 Task: Open a blank worksheet and write heading  Budget Tracker. Add Descriptions in a column and its values below  'Salary, Rent, Dining Out, Internet Bill, Groceries, Utilities Bill, Gas & Savings. 'Add Categories in next column and its values below  Income, Housing, Food, Utilities, Food, Utilities, Transportation & Savings. Add amount in next column and its values below  $2,500, $800, $100, $50, $200, $100, $100, $50 & $500. Add Dates in next column and its values below  2023-05-01, 2023-05-05, 2023-05-10, 2023-05-15, 2023-05-19, 2023-05-22, 2023-05-25 & 2023-05-30. Add Income/ Expense in next column and its values below  Income, Expense, Expense, Expense, Expense, Expense, Expense & IncomeSave page Alpha Sales log 
Action: Mouse pressed left at (35, 28)
Screenshot: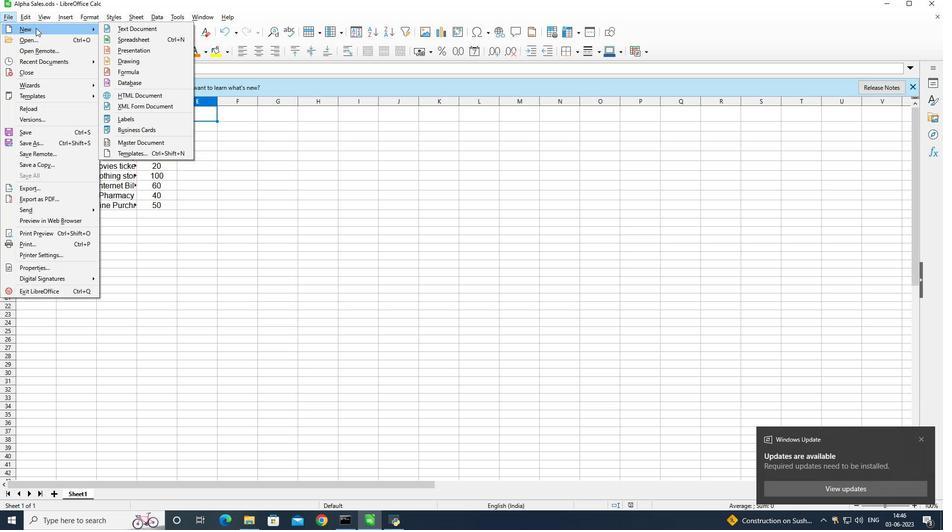 
Action: Mouse moved to (137, 42)
Screenshot: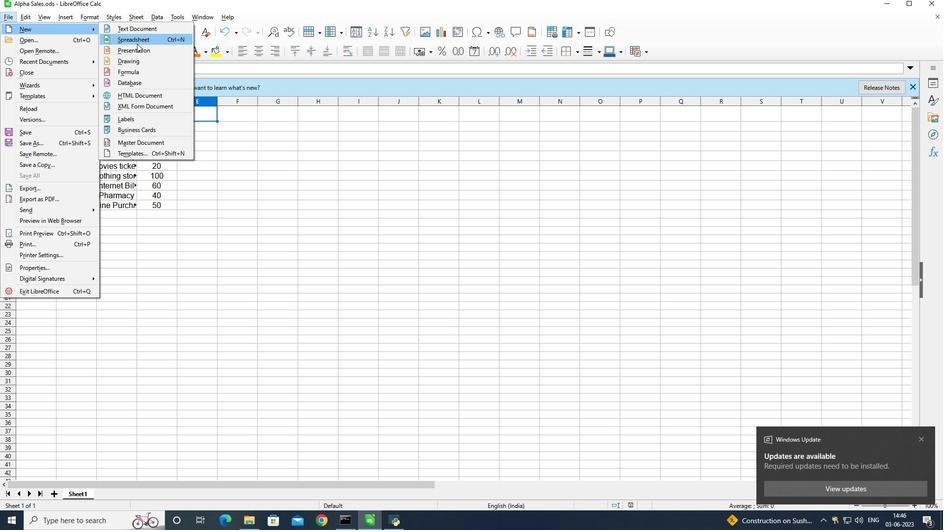 
Action: Mouse pressed left at (137, 42)
Screenshot: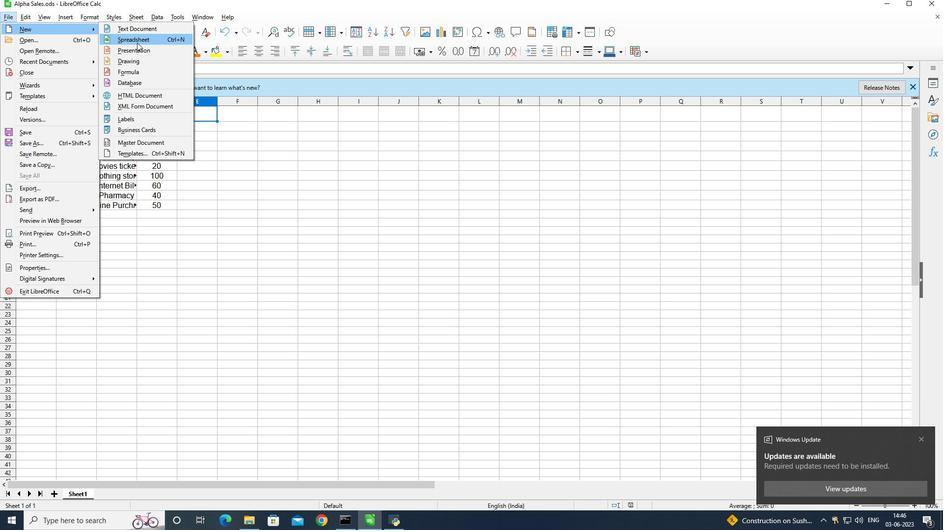 
Action: Mouse moved to (83, 99)
Screenshot: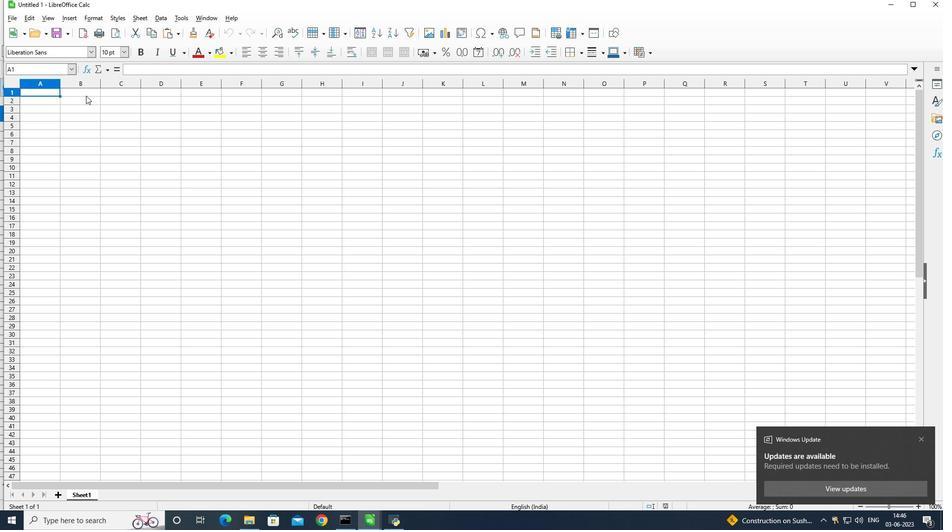 
Action: Mouse pressed left at (83, 99)
Screenshot: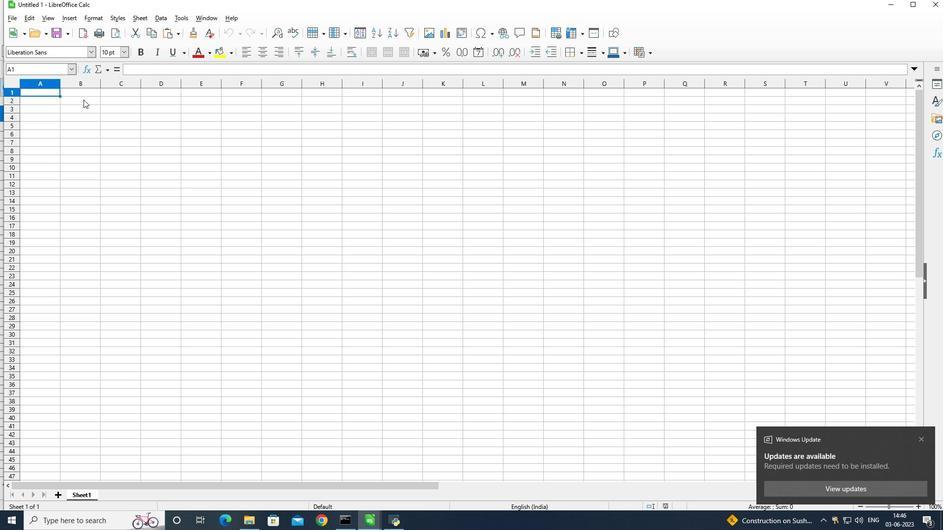 
Action: Mouse moved to (87, 98)
Screenshot: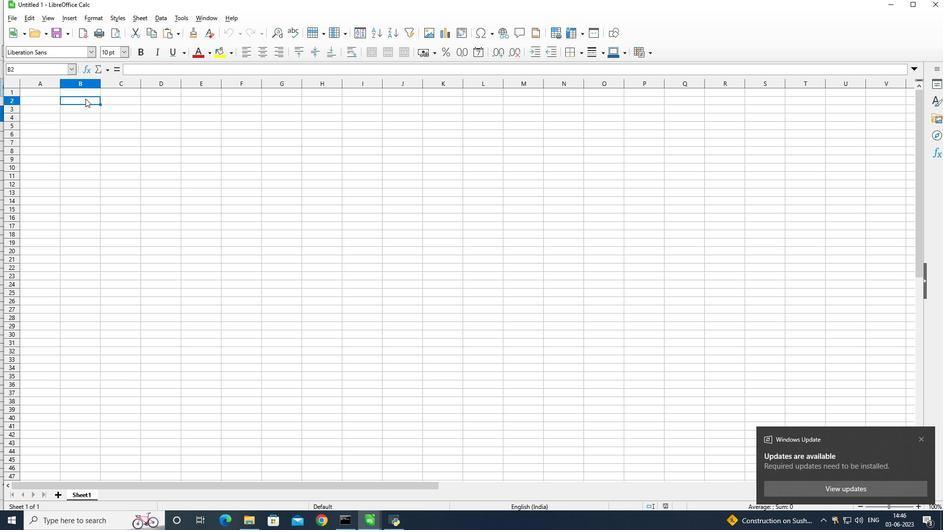 
Action: Mouse pressed left at (87, 98)
Screenshot: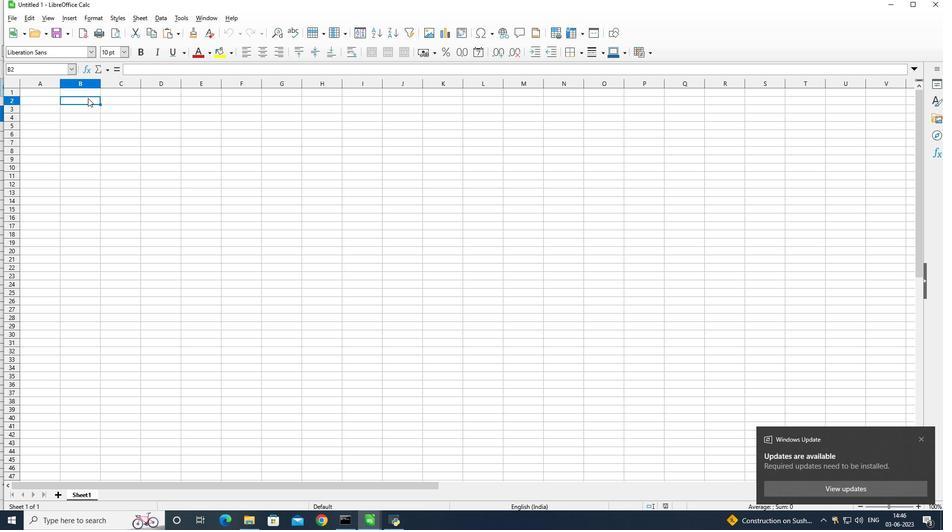 
Action: Mouse moved to (95, 99)
Screenshot: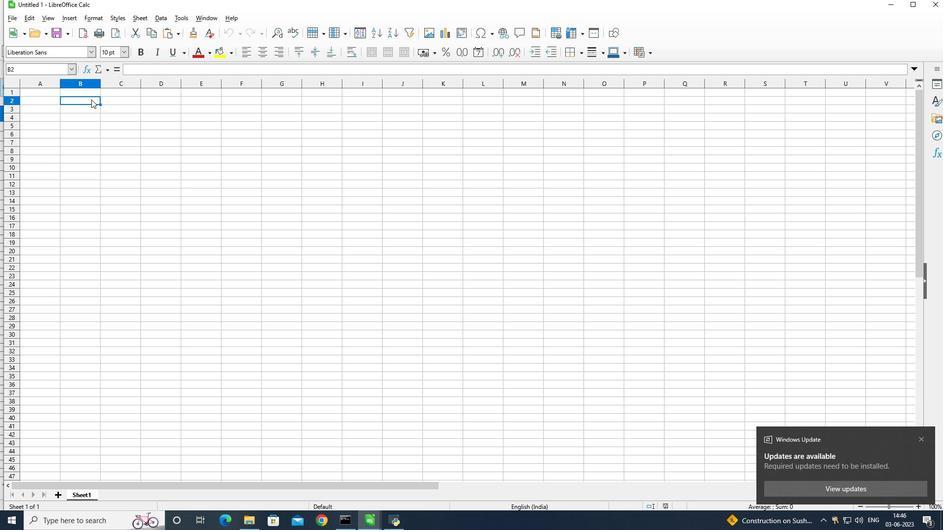 
Action: Key pressed <Key.shift>Budget
Screenshot: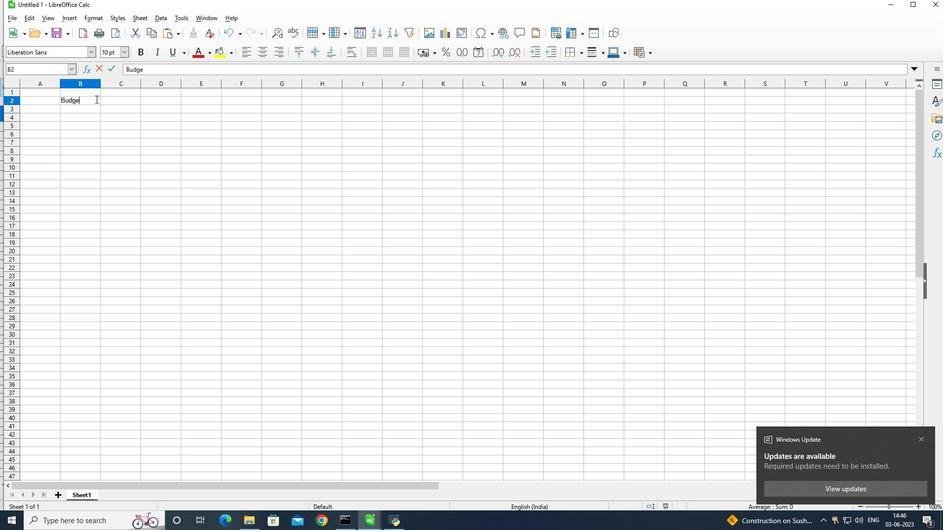 
Action: Mouse moved to (95, 99)
Screenshot: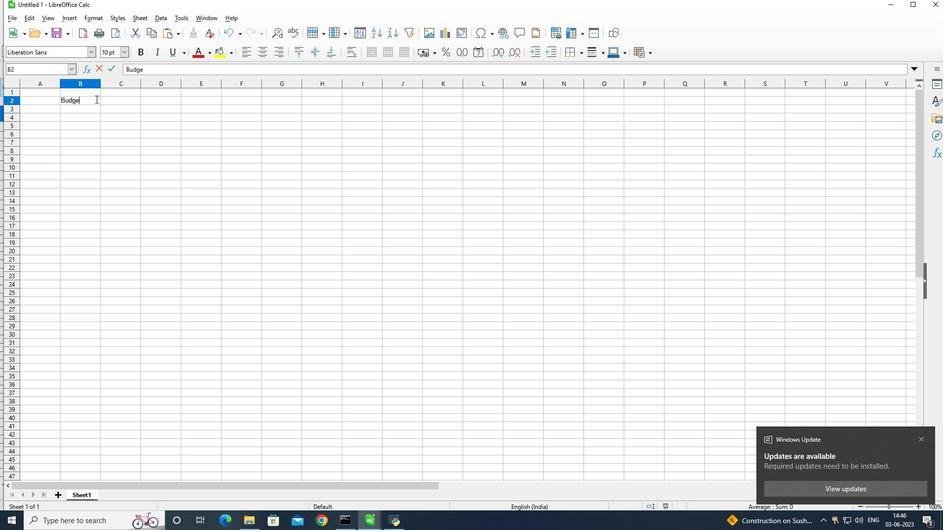 
Action: Key pressed <Key.space><Key.shift>Tracker
Screenshot: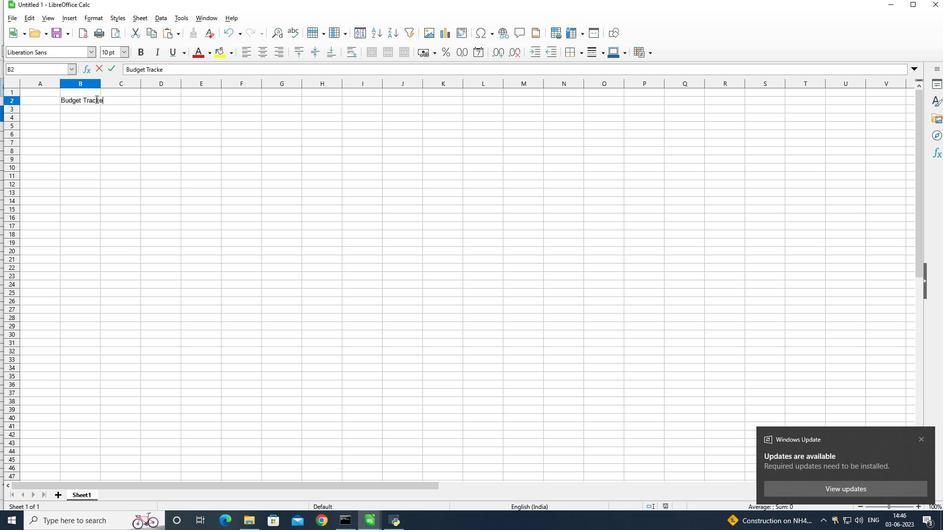 
Action: Mouse moved to (34, 108)
Screenshot: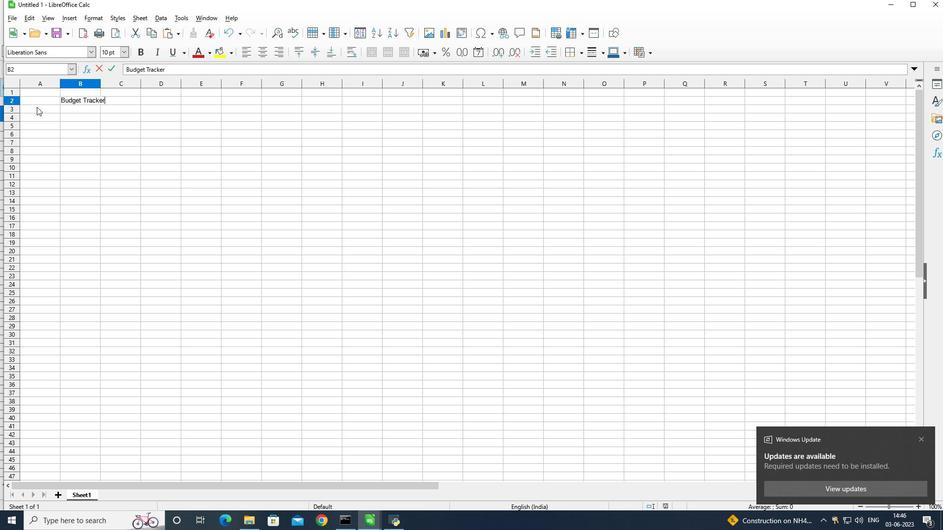 
Action: Mouse pressed left at (34, 108)
Screenshot: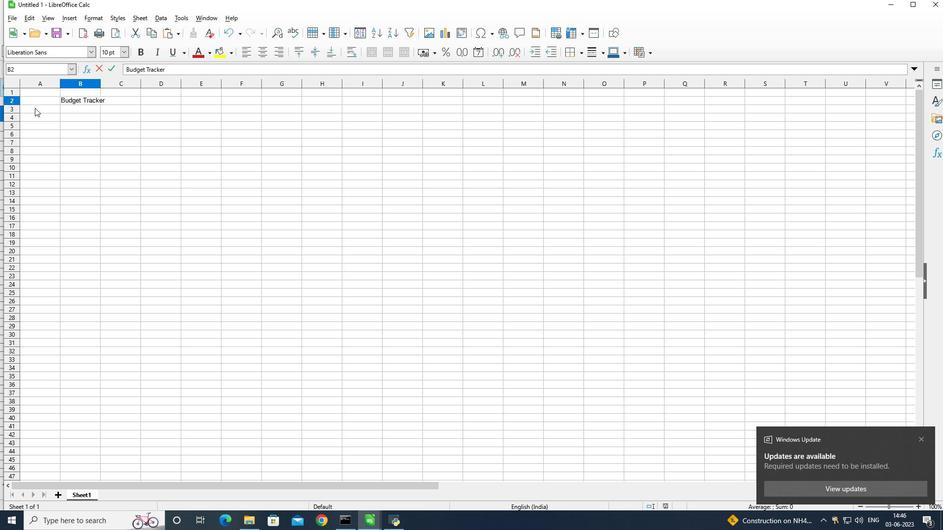 
Action: Mouse moved to (67, 100)
Screenshot: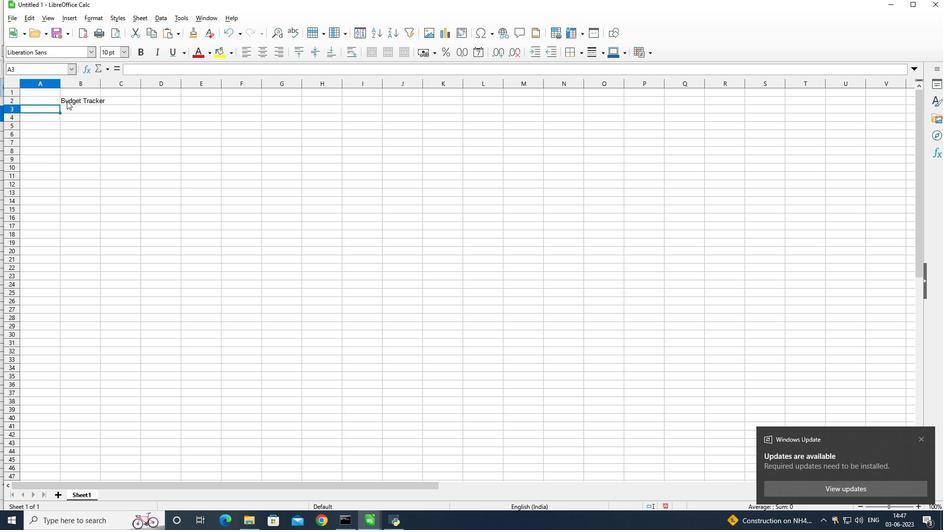 
Action: Key pressed <Key.shift>Descrippppp<Key.backspace><Key.backspace><Key.backspace><Key.backspace>tions
Screenshot: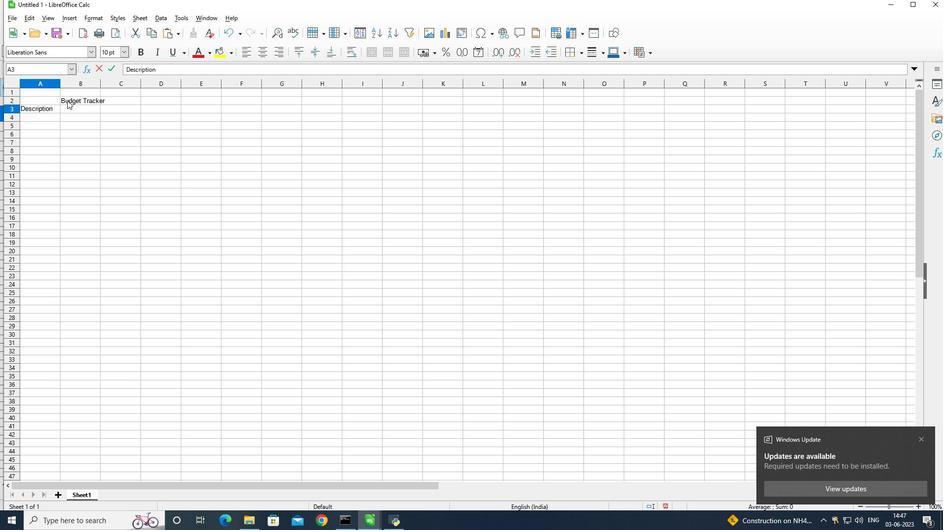 
Action: Mouse moved to (76, 94)
Screenshot: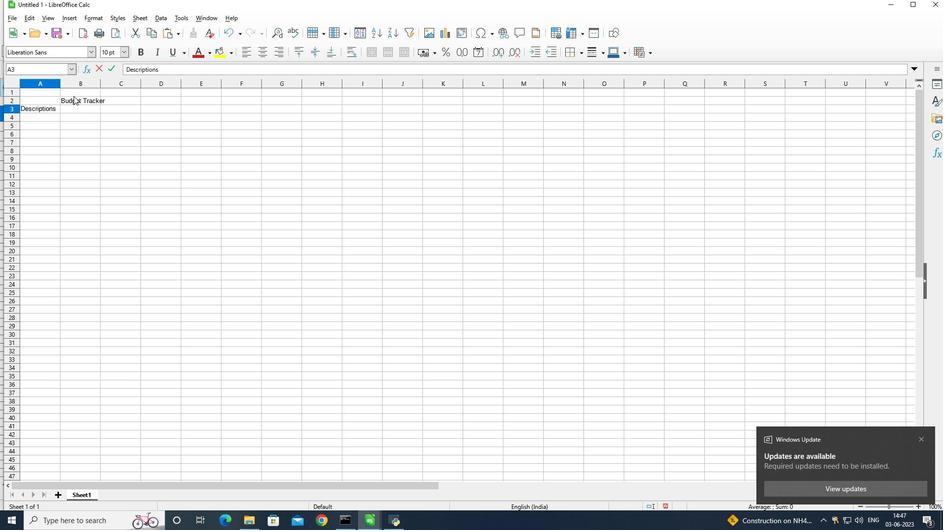 
Action: Key pressed <Key.enter><Key.shift>Salary<Key.enter><Key.shift>Rent<Key.enter><Key.shift><Key.shift><Key.shift><Key.shift><Key.shift><Key.shift><Key.shift><Key.shift><Key.shift><Key.shift><Key.shift><Key.shift><Key.shift>Dining<Key.space><Key.shift>Out<Key.enter><Key.shift>Internet<Key.space><Key.shift>Bill<Key.enter><Key.shift><Key.shift><Key.shift><Key.shift><Key.shift><Key.shift><Key.shift><Key.shift><Key.shift><Key.shift><Key.shift><Key.shift><Key.shift><Key.shift><Key.shift><Key.shift><Key.shift>Groceries<Key.enter><Key.shift><Key.shift>Utilities<Key.space><Key.shift>Bill<Key.enter><Key.shift><Key.shift><Key.shift><Key.shift><Key.shift><Key.shift><Key.shift><Key.shift><Key.shift><Key.shift><Key.shift><Key.shift><Key.shift><Key.shift><Key.shift><Key.shift><Key.shift><Key.shift><Key.shift><Key.shift><Key.shift><Key.shift><Key.shift><Key.shift><Key.shift><Key.shift><Key.shift><Key.shift><Key.shift><Key.shift><Key.shift><Key.shift><Key.shift><Key.shift><Key.shift><Key.shift>Gas<Key.enter><Key.shift>Saving
Screenshot: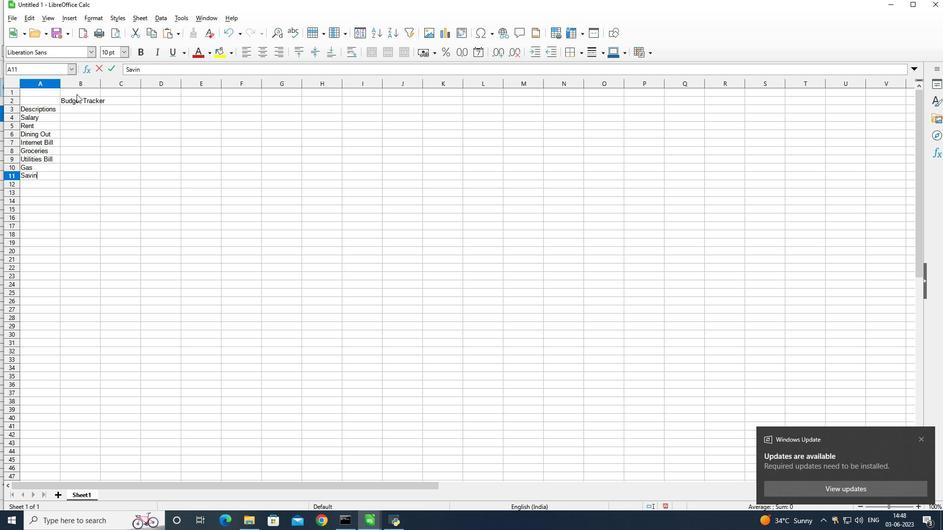 
Action: Mouse moved to (70, 107)
Screenshot: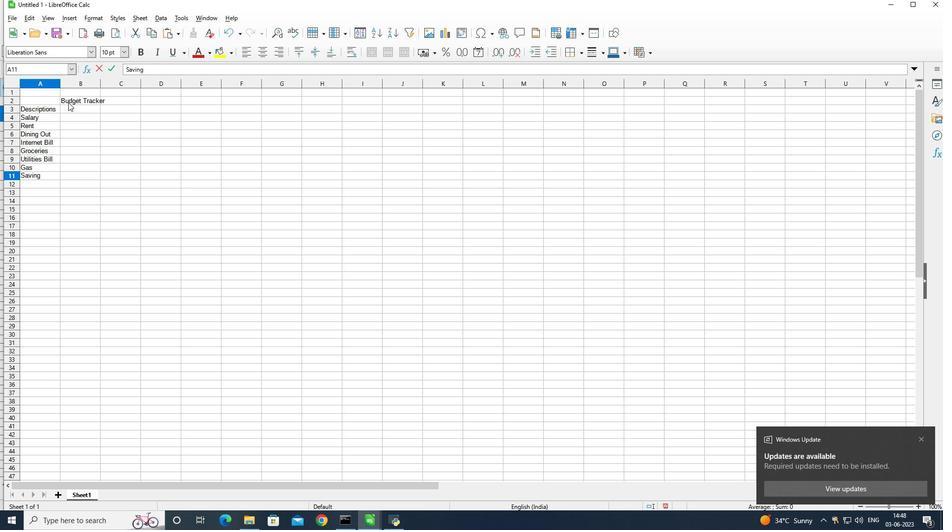 
Action: Mouse pressed left at (70, 107)
Screenshot: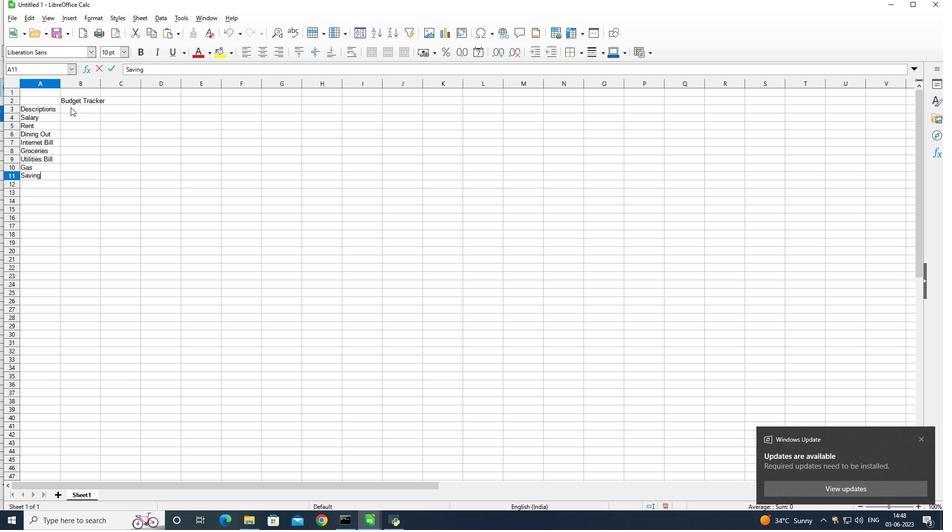 
Action: Mouse moved to (81, 104)
Screenshot: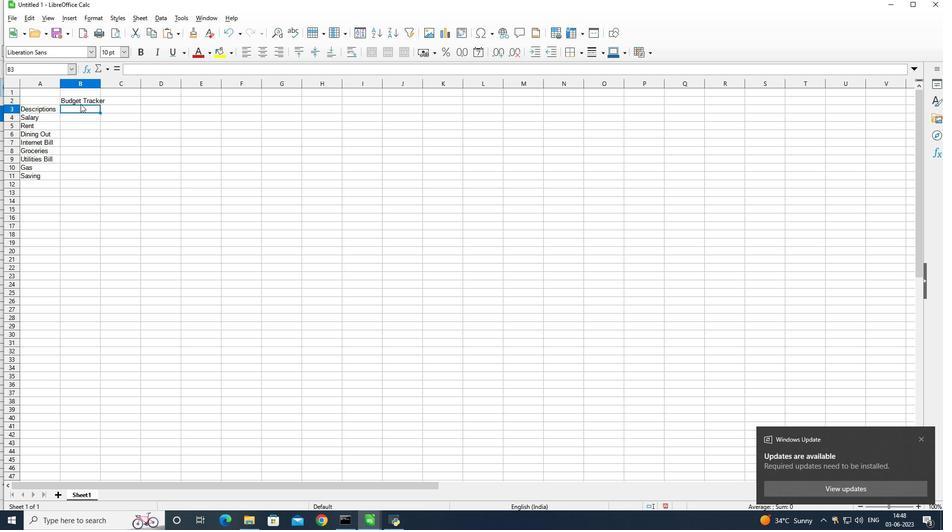 
Action: Key pressed <Key.shift>Cat
Screenshot: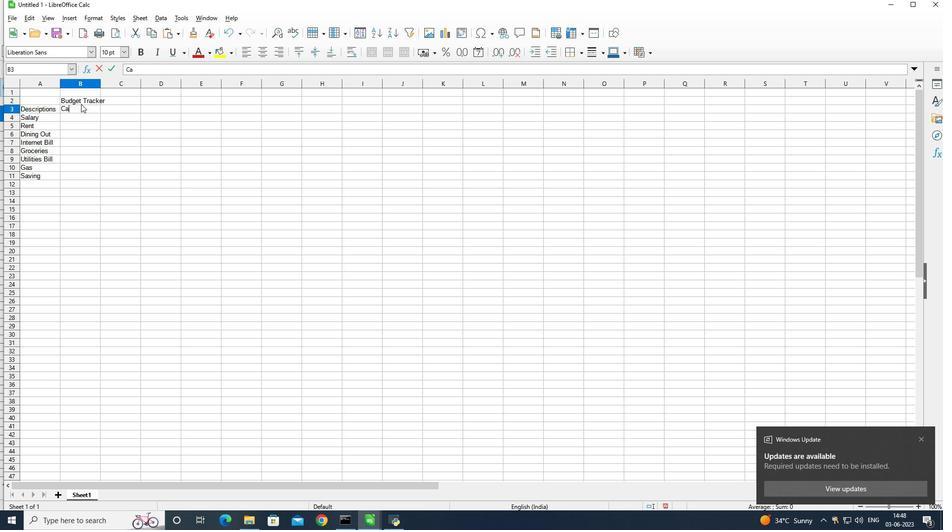 
Action: Mouse moved to (85, 100)
Screenshot: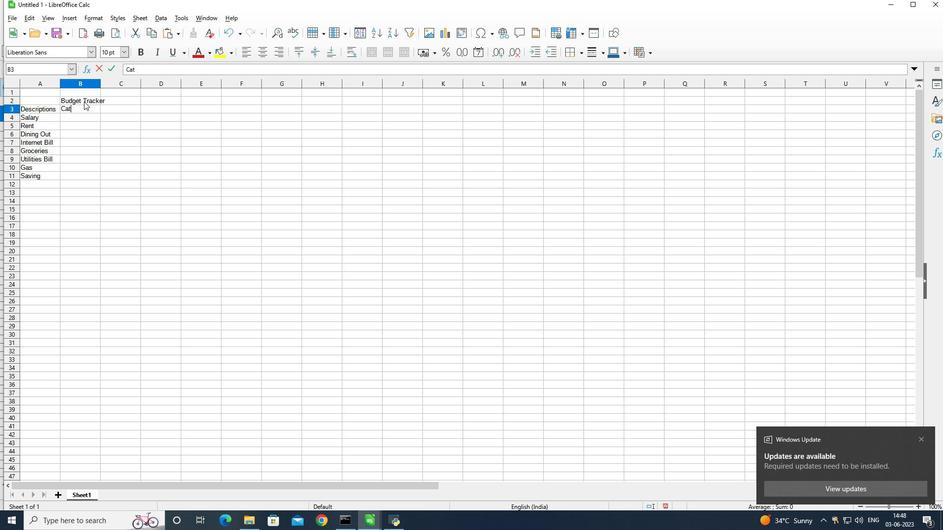 
Action: Key pressed tegories<Key.enter>
Screenshot: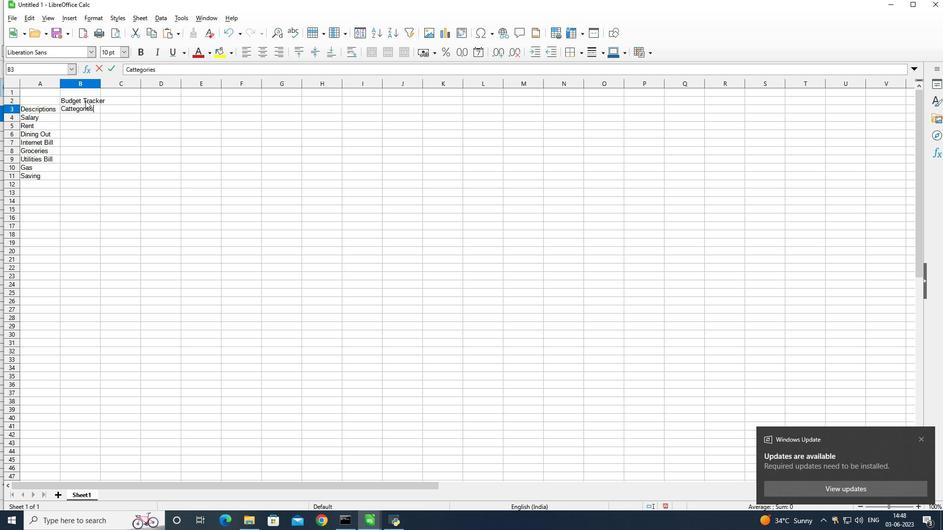 
Action: Mouse moved to (73, 109)
Screenshot: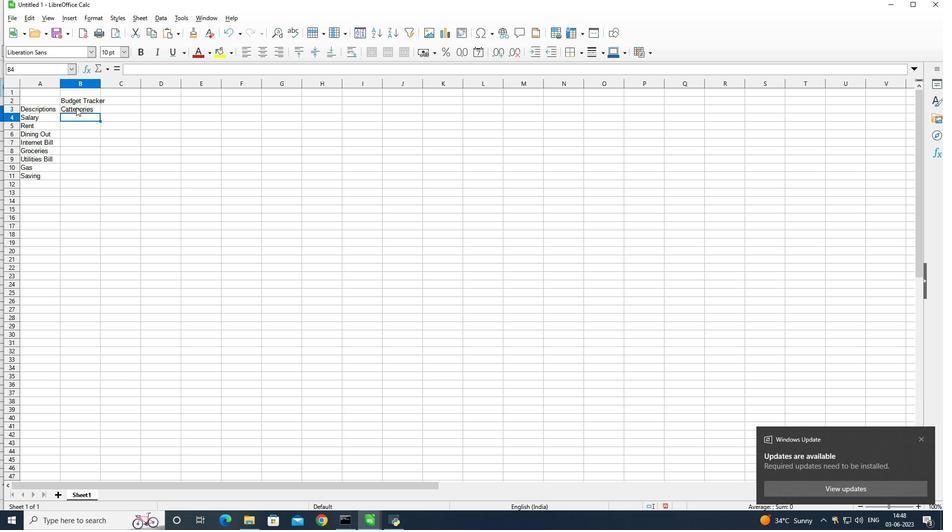 
Action: Mouse pressed left at (73, 109)
Screenshot: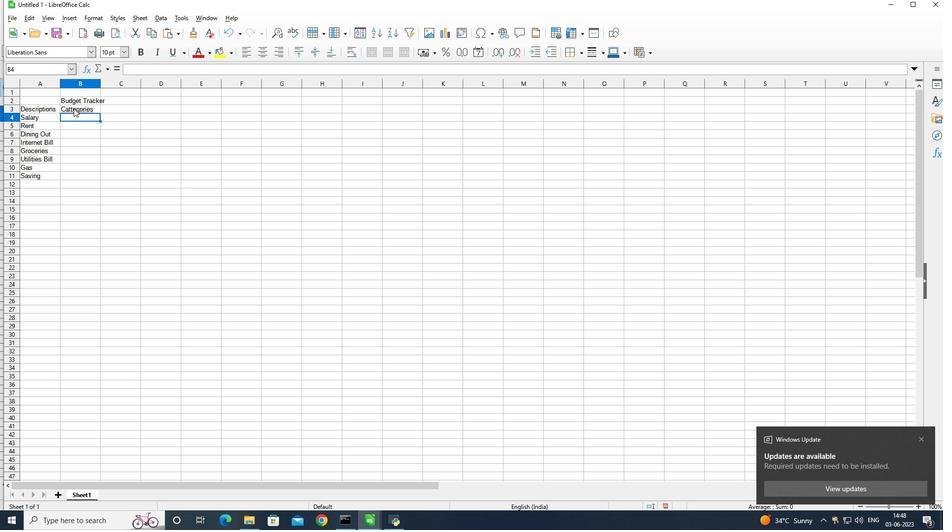 
Action: Mouse pressed left at (73, 109)
Screenshot: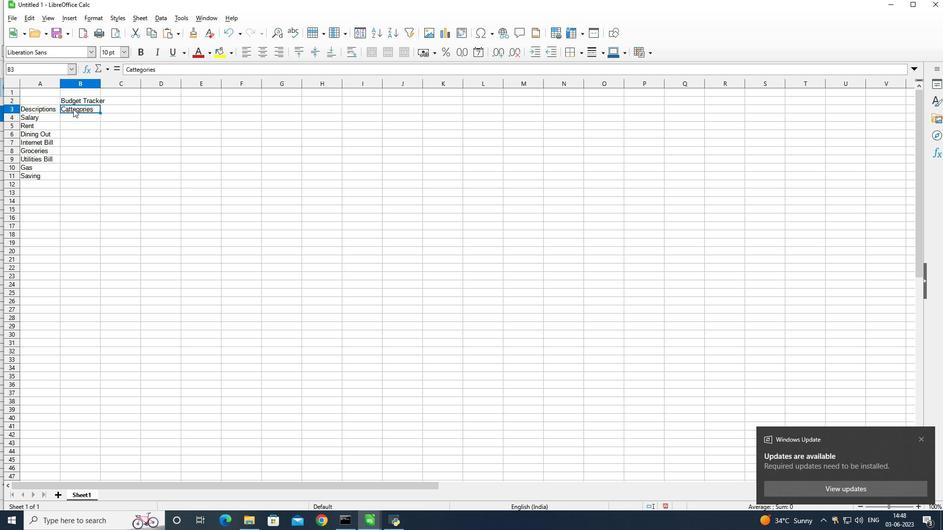 
Action: Mouse moved to (72, 109)
Screenshot: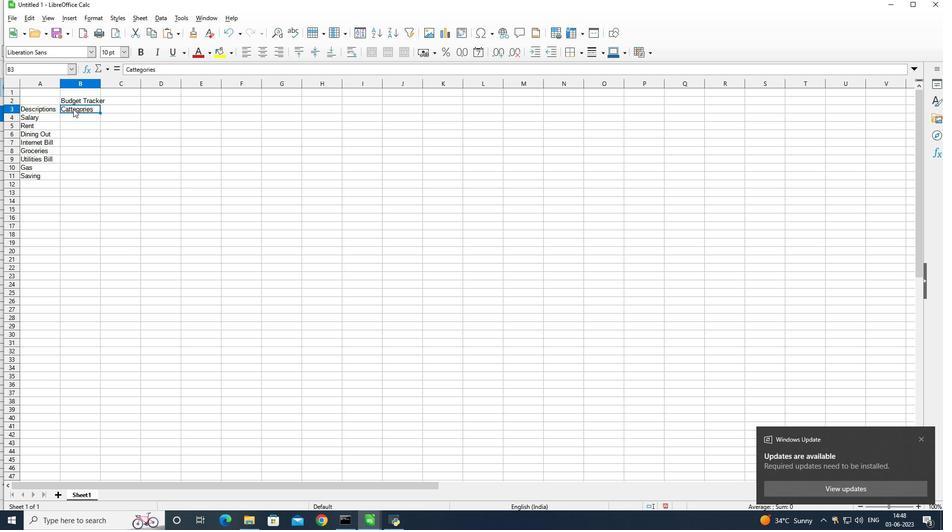 
Action: Mouse pressed left at (72, 109)
Screenshot: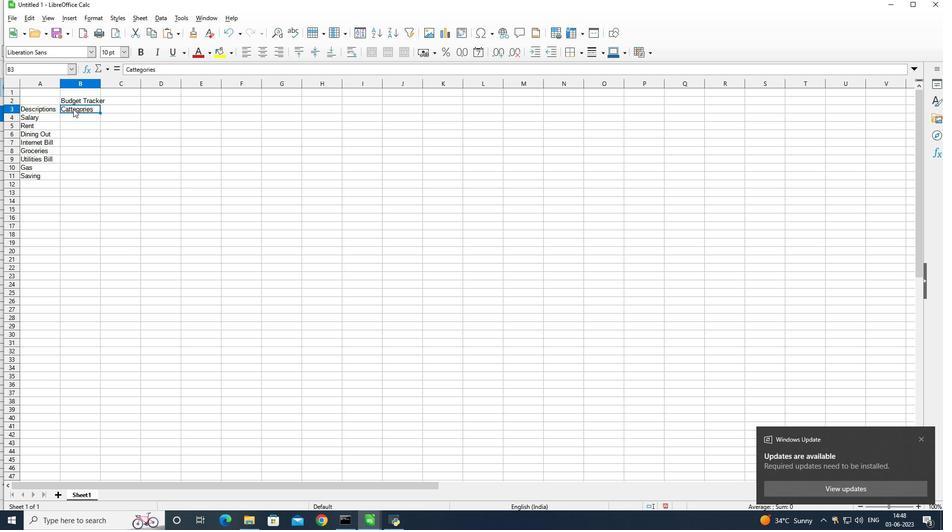 
Action: Mouse moved to (89, 101)
Screenshot: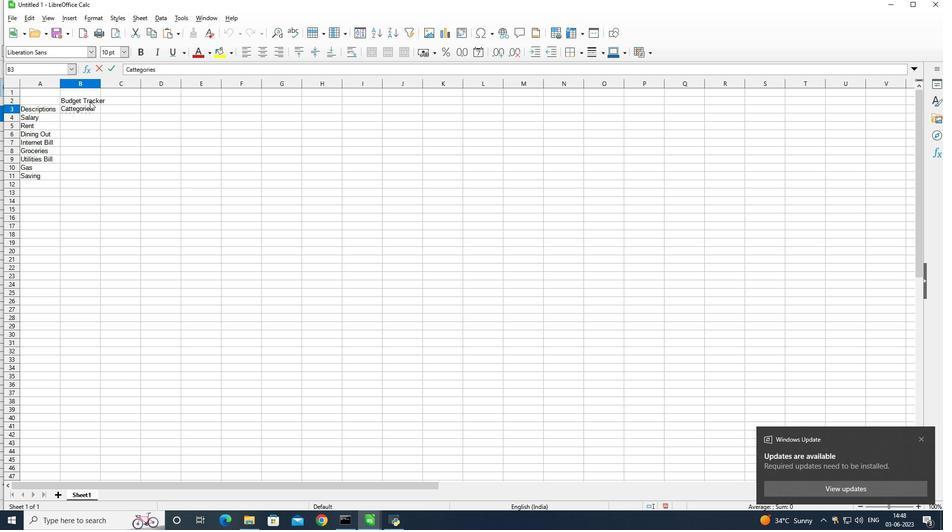 
Action: Key pressed <Key.backspace>
Screenshot: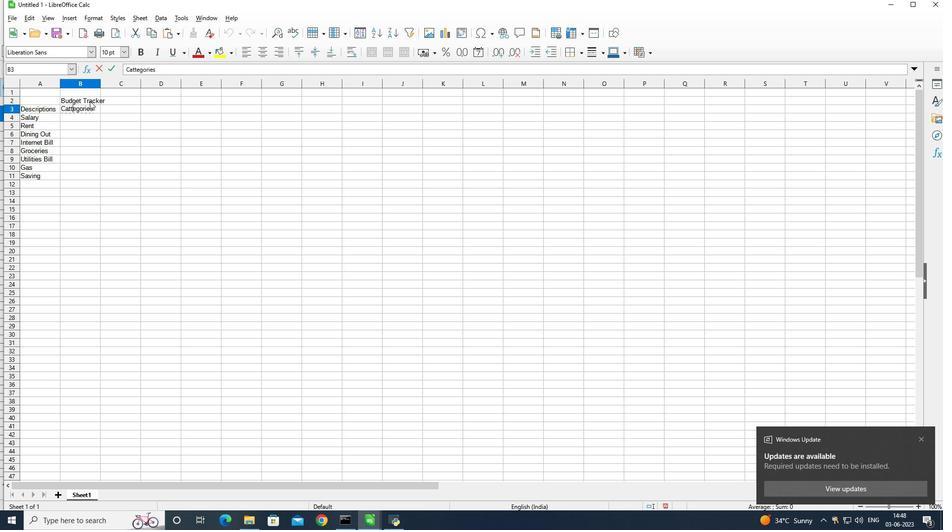 
Action: Mouse moved to (91, 119)
Screenshot: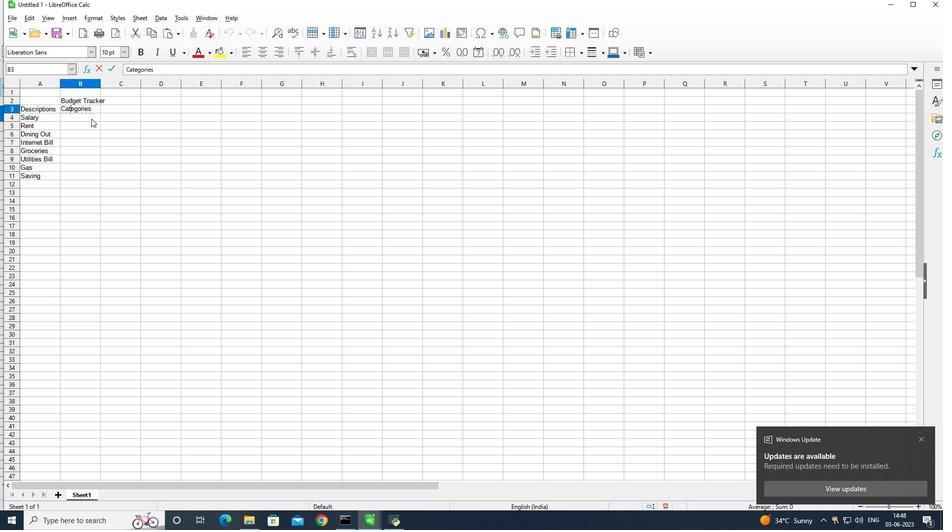 
Action: Mouse pressed left at (91, 119)
Screenshot: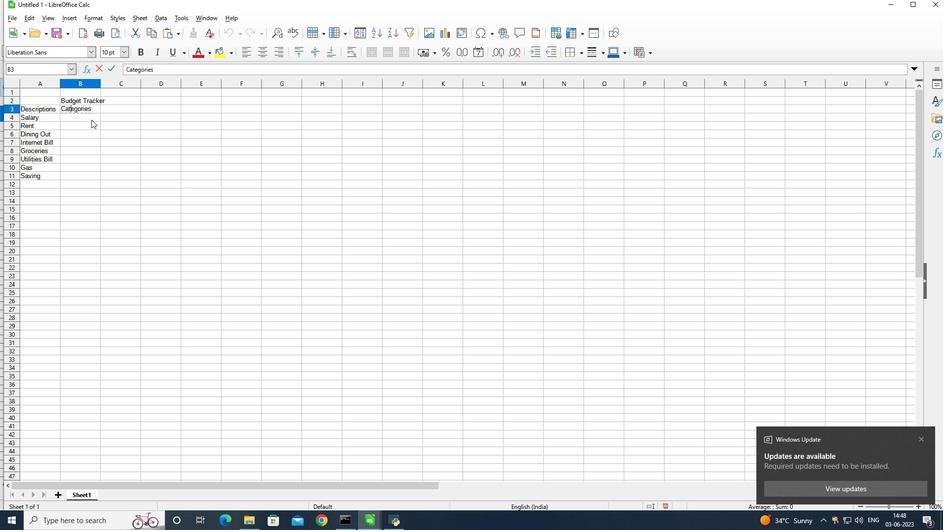 
Action: Mouse moved to (125, 110)
Screenshot: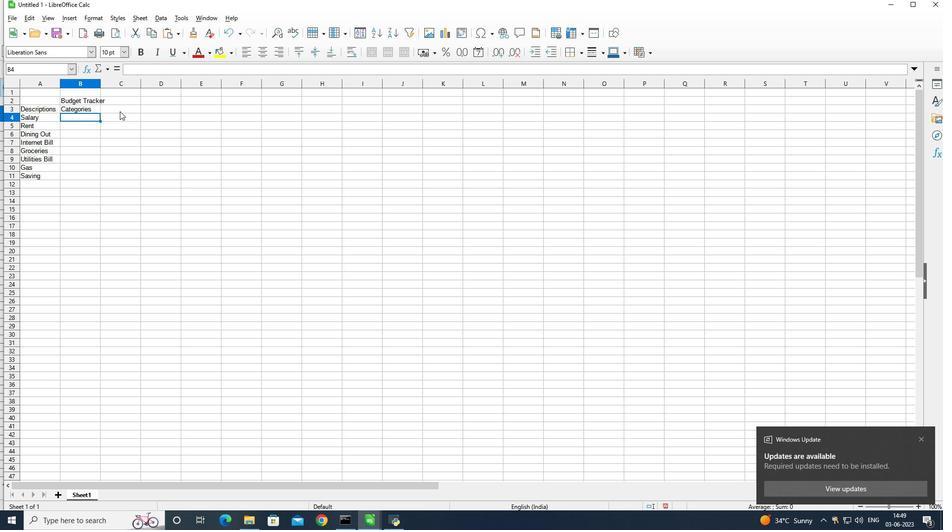 
Action: Key pressed <Key.shift>Income<Key.enter><Key.shift>Housing<Key.enter><Key.shift><Key.shift><Key.shift><Key.shift>Food<Key.enter><Key.shift>utilities<Key.enter><Key.shift>Food<Key.enter><Key.shift><Key.shift><Key.shift><Key.shift><Key.shift><Key.shift><Key.shift><Key.shift><Key.shift><Key.shift>Utilities<Key.enter><Key.shift>Transportation<Key.enter><Key.shift>Saving
Screenshot: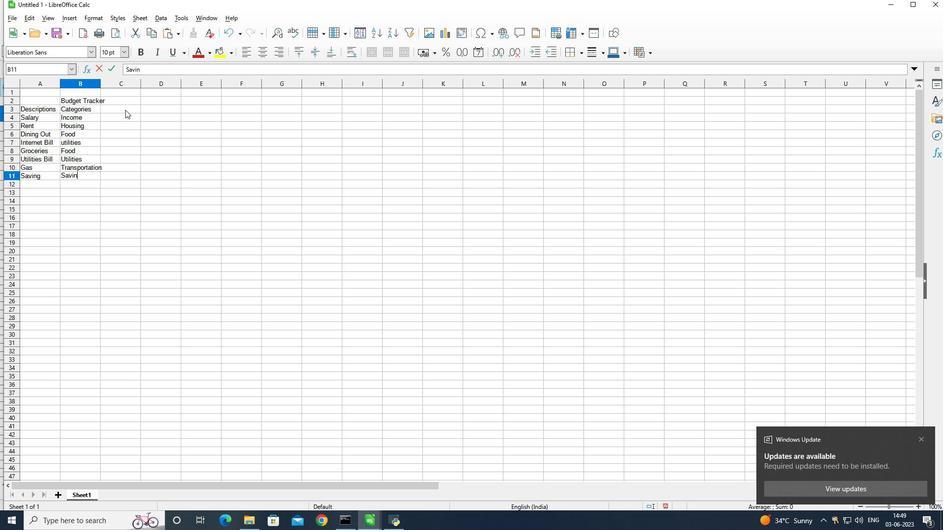 
Action: Mouse moved to (106, 108)
Screenshot: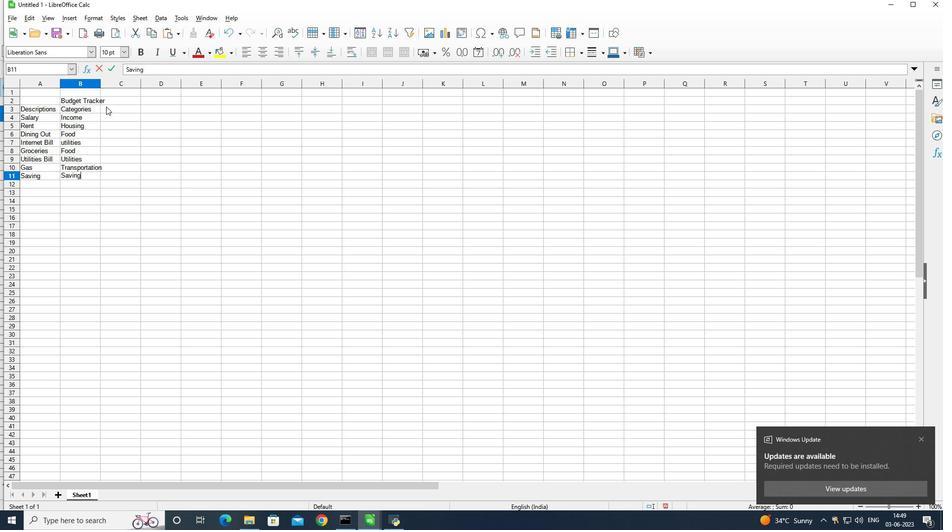 
Action: Mouse pressed left at (106, 108)
Screenshot: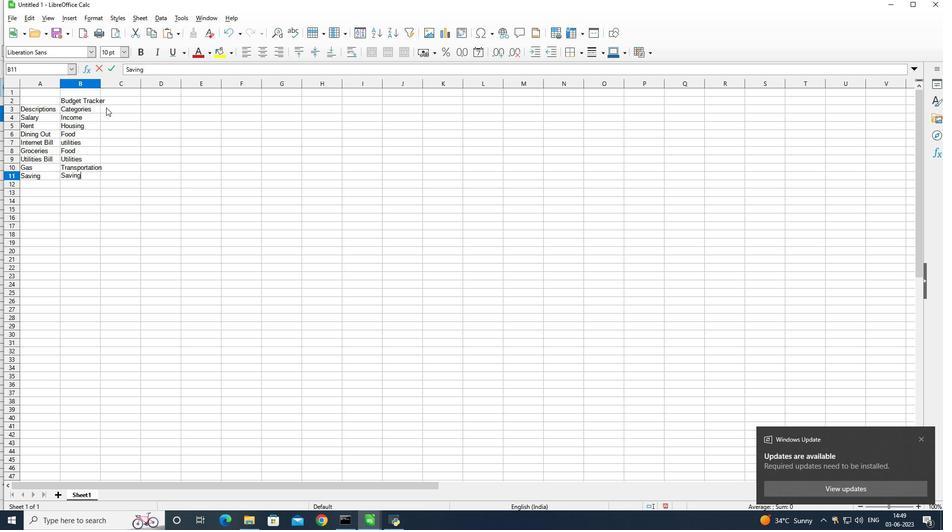 
Action: Mouse moved to (117, 108)
Screenshot: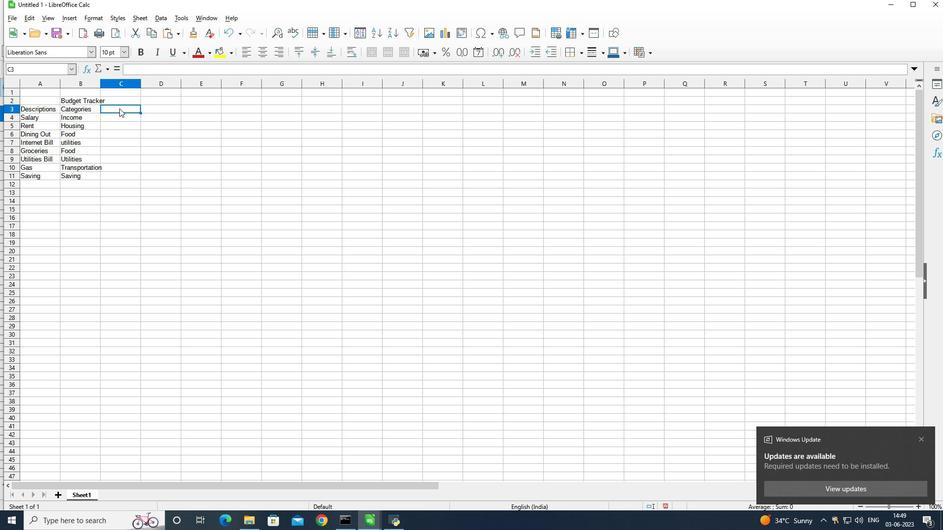 
Action: Key pressed <Key.shift>Amount<Key.enter><Key.shift>$2500<Key.enter>
Screenshot: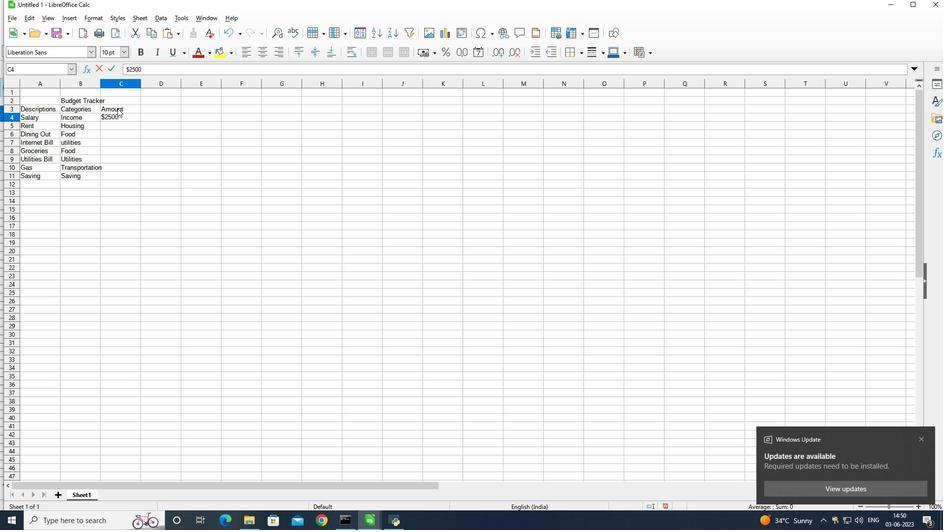 
Action: Mouse moved to (222, 142)
Screenshot: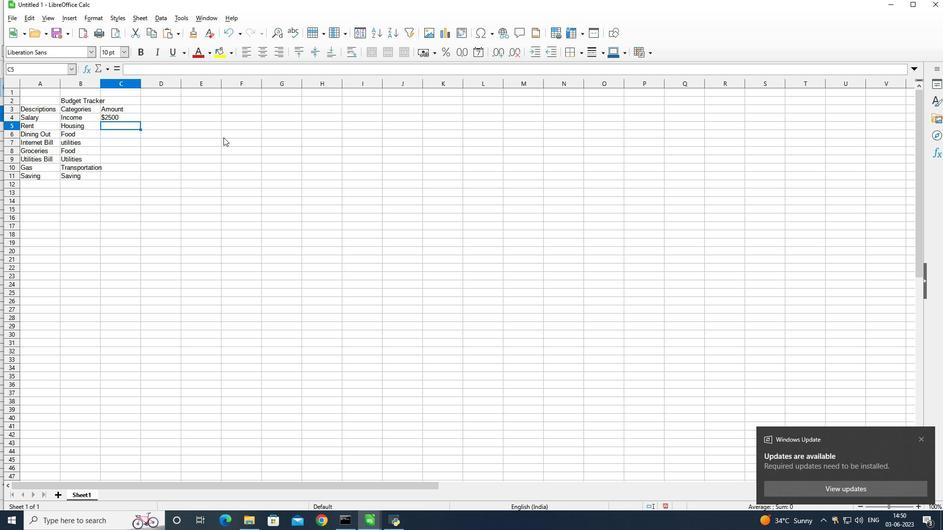 
Action: Key pressed <Key.shift><Key.shift><Key.shift><Key.shift><Key.shift><Key.shift>$800<Key.enter><Key.shift>$100<Key.enter><Key.shift>$
Screenshot: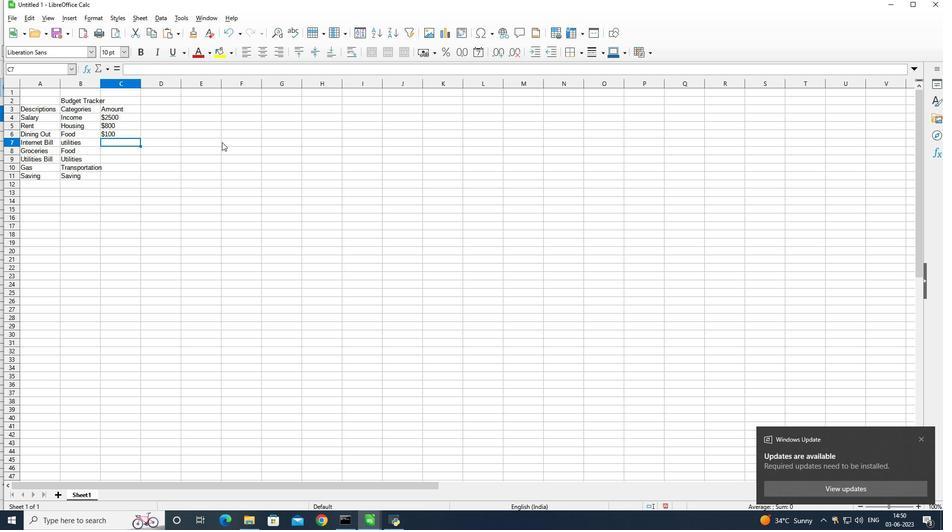 
Action: Mouse moved to (223, 142)
Screenshot: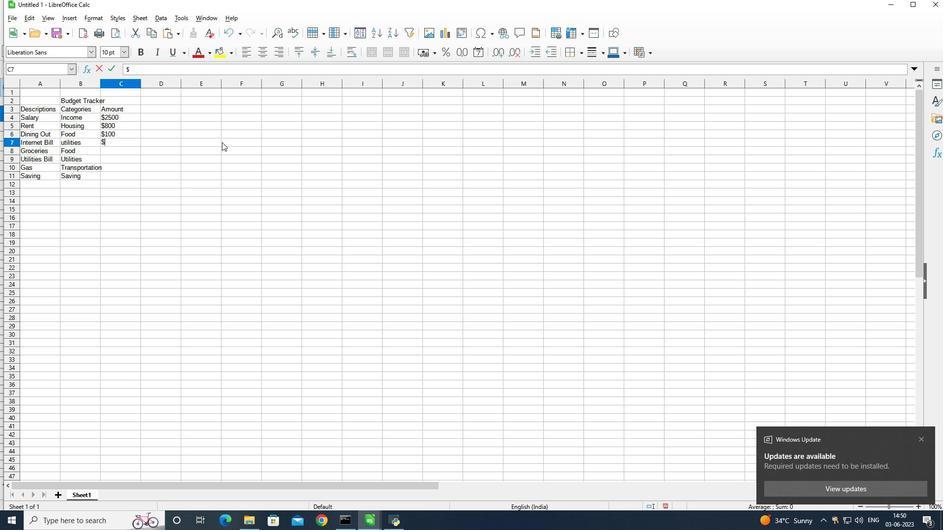 
Action: Key pressed 50<Key.enter><Key.shift><Key.shift><Key.shift><Key.shift><Key.shift><Key.shift><Key.shift><Key.shift><Key.shift><Key.shift><Key.shift><Key.shift><Key.shift><Key.shift><Key.shift><Key.shift><Key.shift><Key.shift><Key.shift><Key.shift><Key.shift><Key.shift><Key.shift><Key.shift><Key.shift><Key.shift><Key.shift><Key.shift><Key.shift>$200<Key.enter><Key.shift>@100<Key.enter>
Screenshot: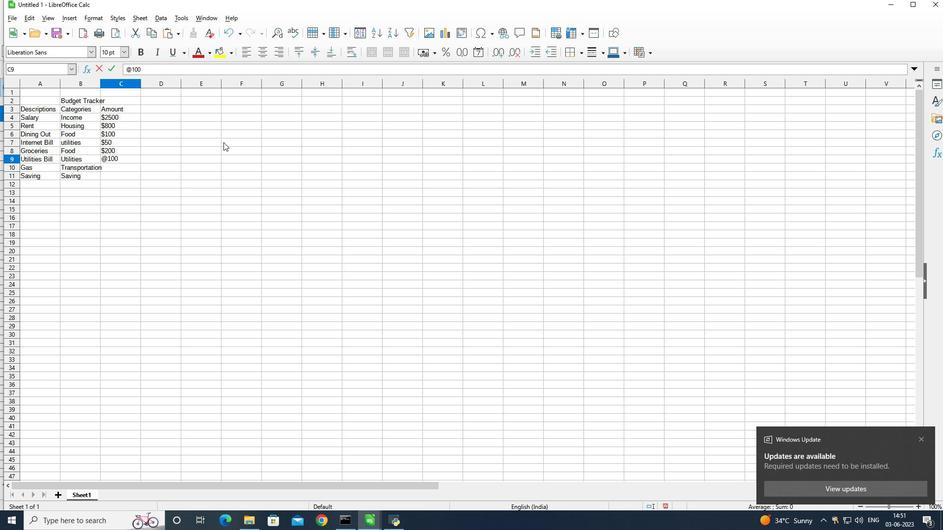 
Action: Mouse moved to (108, 154)
Screenshot: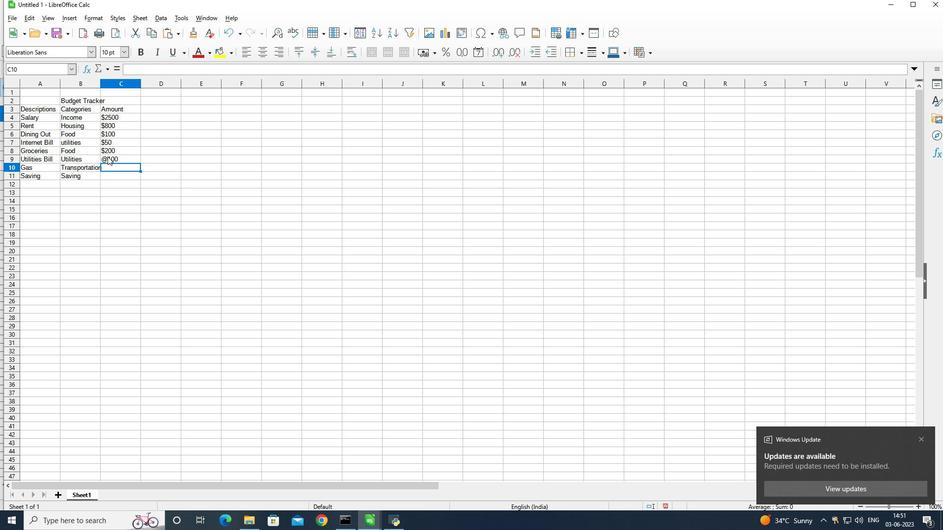 
Action: Mouse pressed left at (108, 154)
Screenshot: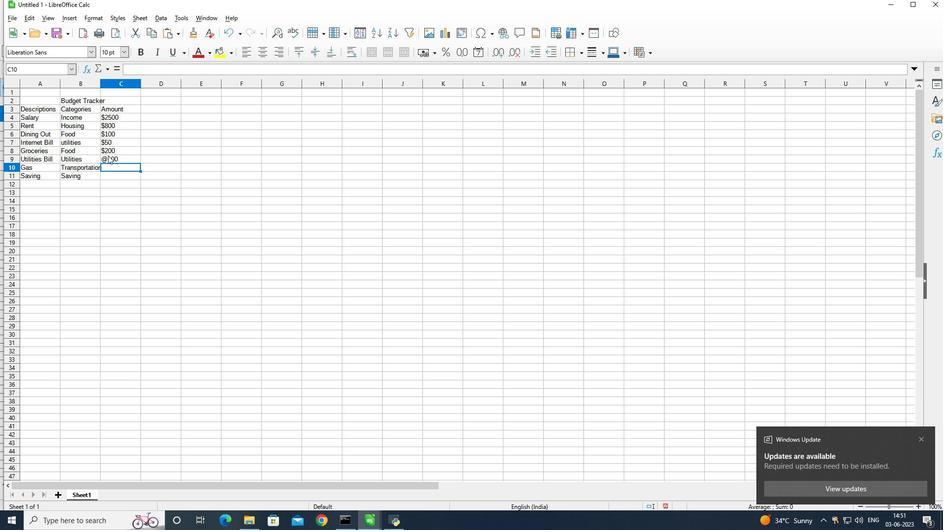 
Action: Mouse moved to (109, 158)
Screenshot: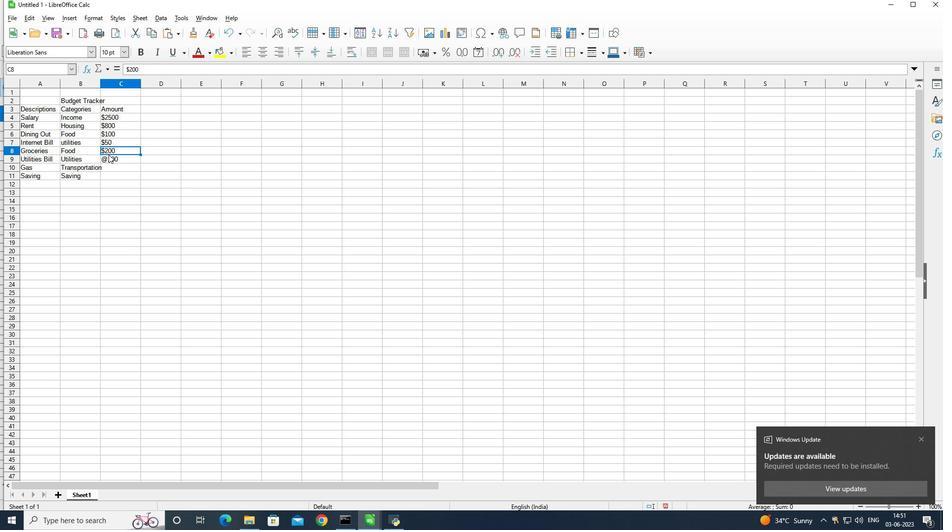 
Action: Mouse pressed left at (109, 158)
Screenshot: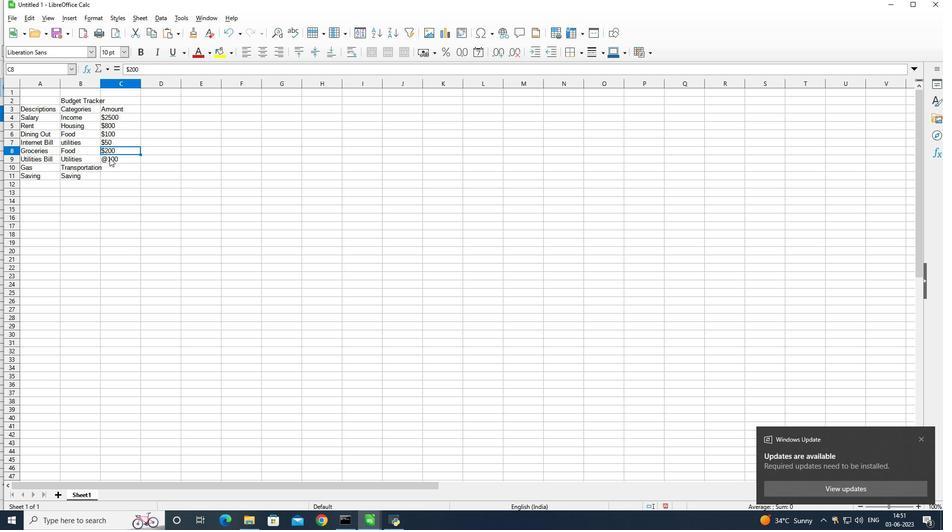 
Action: Mouse pressed left at (109, 158)
Screenshot: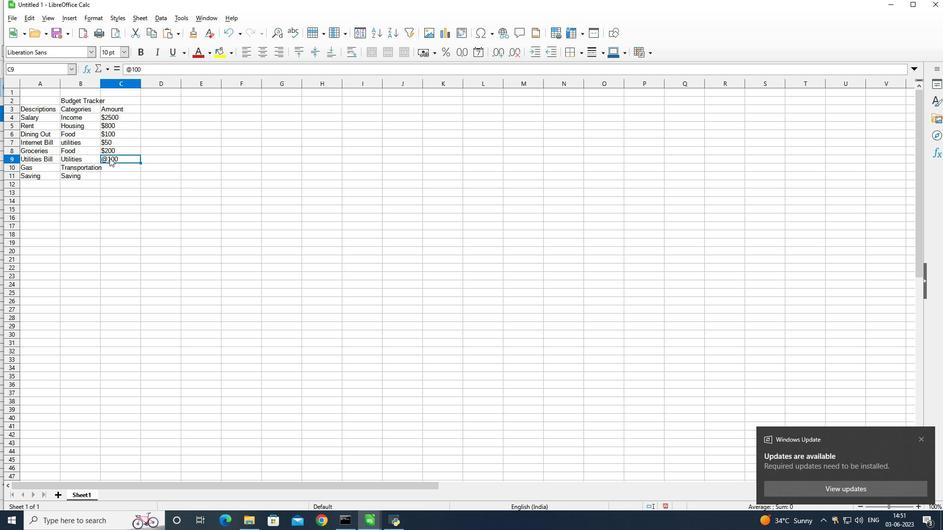 
Action: Mouse pressed left at (109, 158)
Screenshot: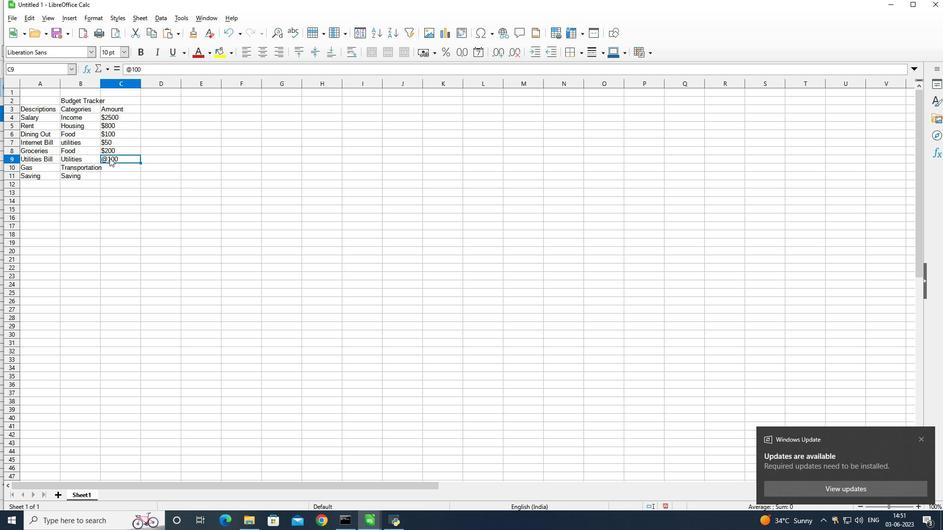 
Action: Mouse moved to (156, 160)
Screenshot: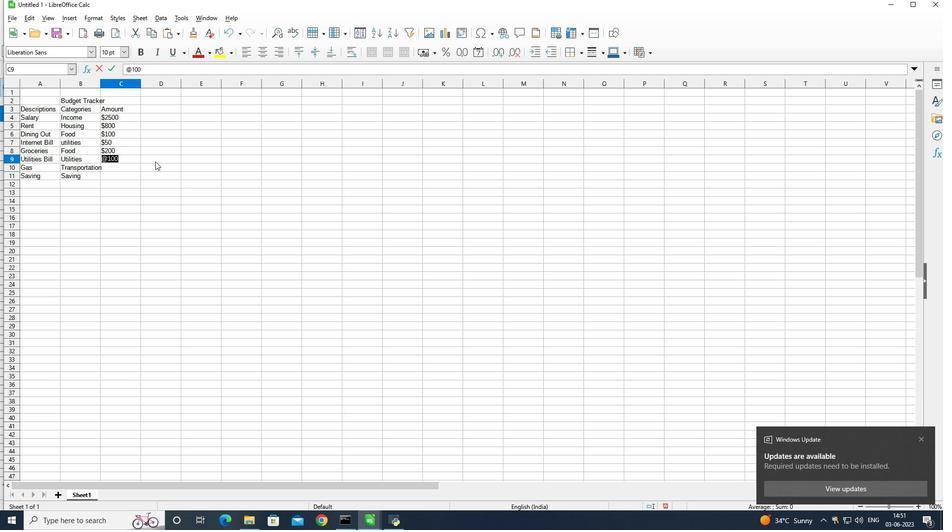 
Action: Key pressed <Key.backspace><Key.shift><Key.shift><Key.shift><Key.shift><Key.shift><Key.shift><Key.shift><Key.shift><Key.shift><Key.shift><Key.shift>$100<Key.enter><Key.shift><Key.shift><Key.shift><Key.shift><Key.shift><Key.shift><Key.shift><Key.shift><Key.shift><Key.shift><Key.shift><Key.shift><Key.shift><Key.shift><Key.shift><Key.shift><Key.shift><Key.shift><Key.shift><Key.shift><Key.shift><Key.shift><Key.shift><Key.shift><Key.shift><Key.shift><Key.shift><Key.shift><Key.shift><Key.shift><Key.shift><Key.shift><Key.shift><Key.shift><Key.shift><Key.shift><Key.shift><Key.shift>$50<Key.enter><Key.shift><Key.shift><Key.shift><Key.shift><Key.shift><Key.shift><Key.shift><Key.shift><Key.shift><Key.shift><Key.shift><Key.shift><Key.shift><Key.shift><Key.shift><Key.shift>$500
Screenshot: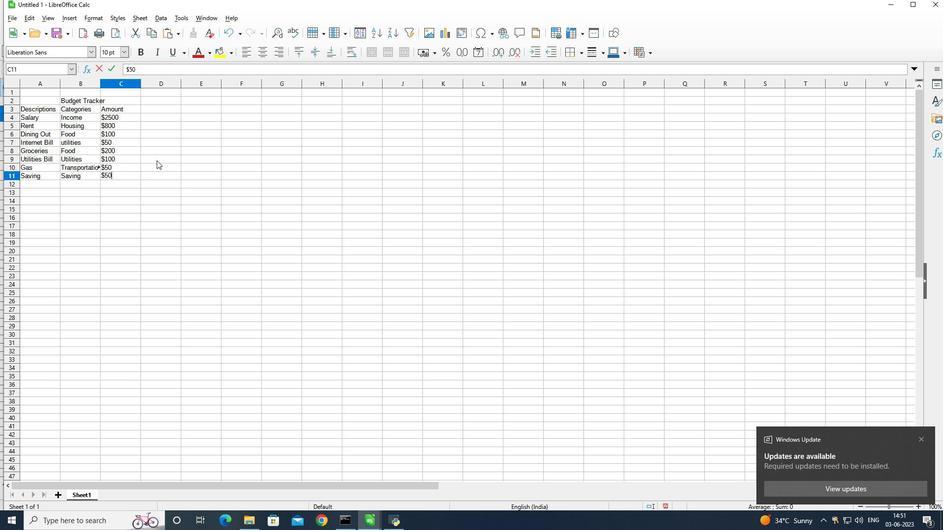 
Action: Mouse moved to (149, 109)
Screenshot: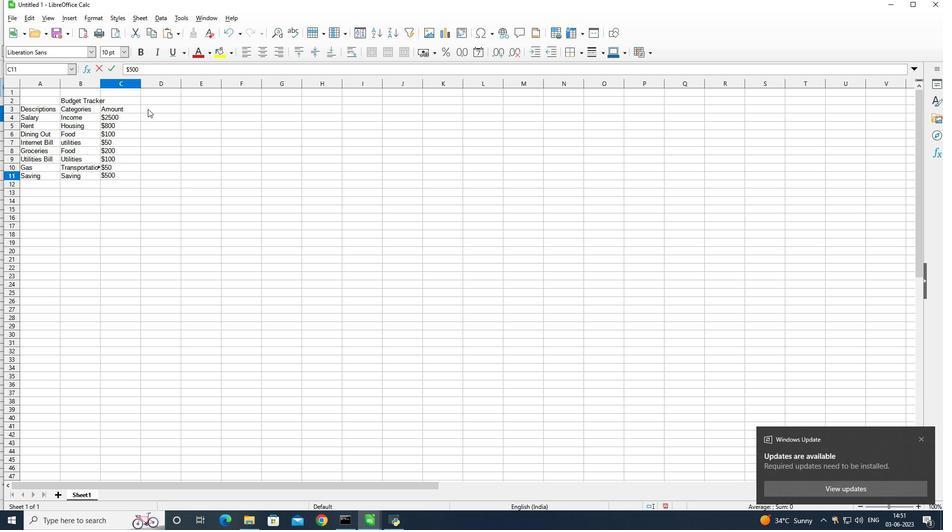 
Action: Mouse pressed left at (149, 109)
Screenshot: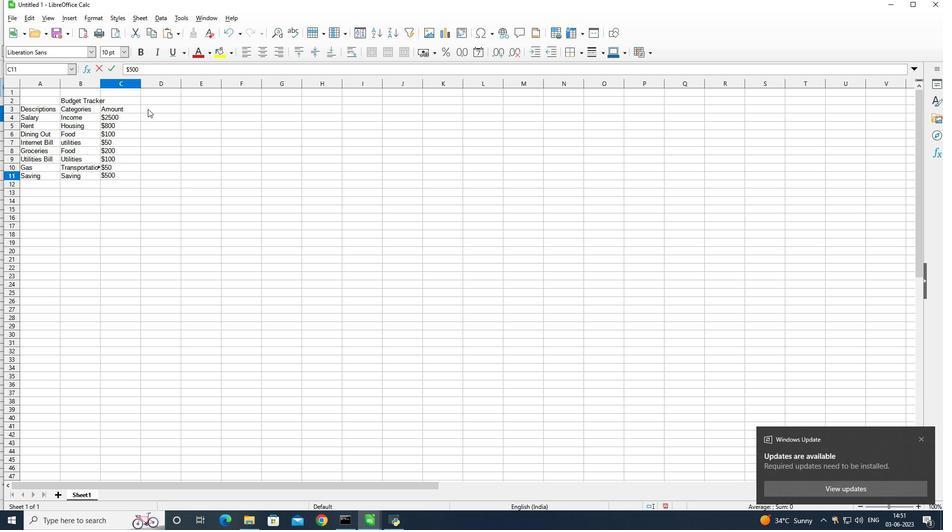 
Action: Mouse moved to (149, 109)
Screenshot: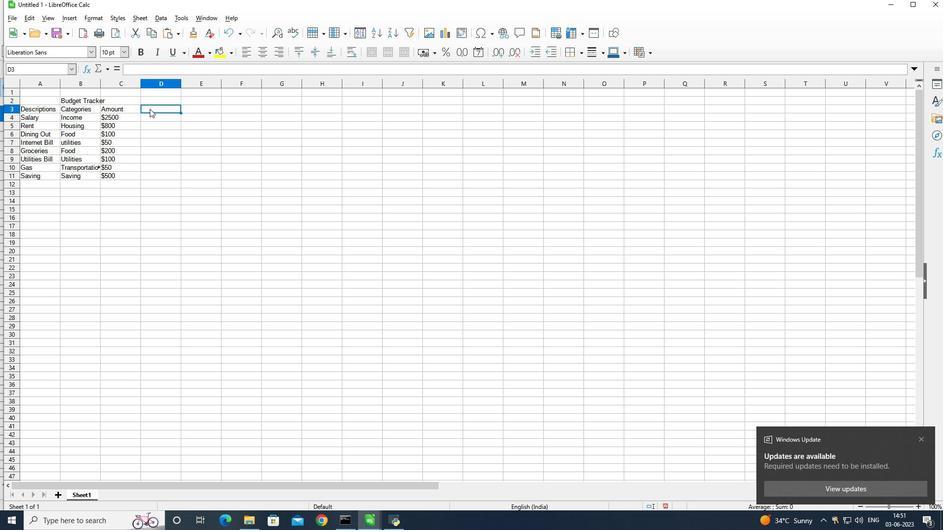
Action: Key pressed <Key.shift>Dates
Screenshot: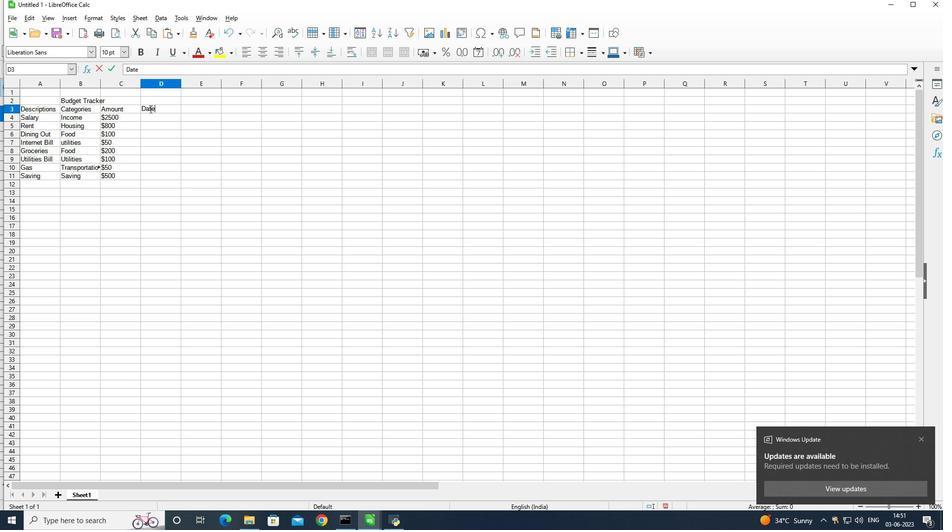 
Action: Mouse moved to (146, 112)
Screenshot: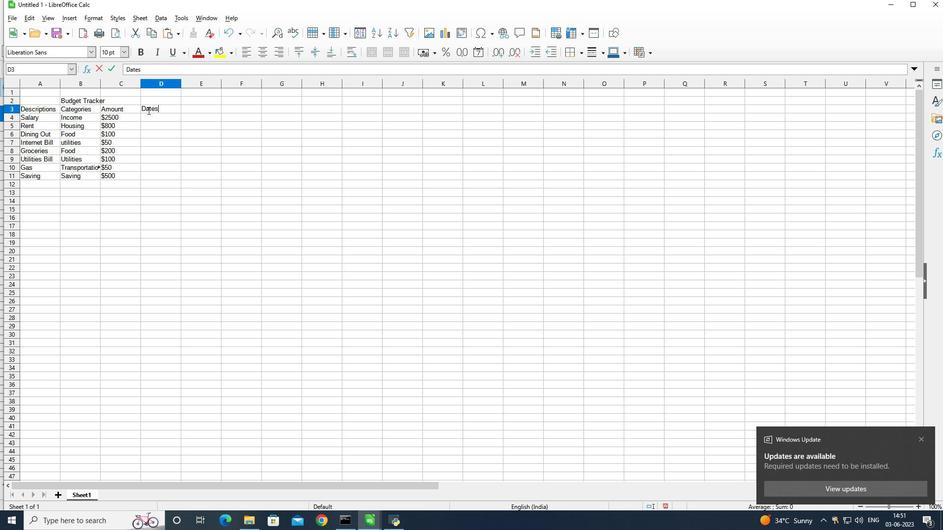 
Action: Key pressed <Key.enter>2023-05-01<Key.enter>2023-05-05<Key.enter>2023-05-10<Key.enter>2023-05-15<Key.enter>2023-05-19<Key.enter>2023-05-22<Key.enter>2023-05-25<Key.enter>2023-05-30<Key.enter>
Screenshot: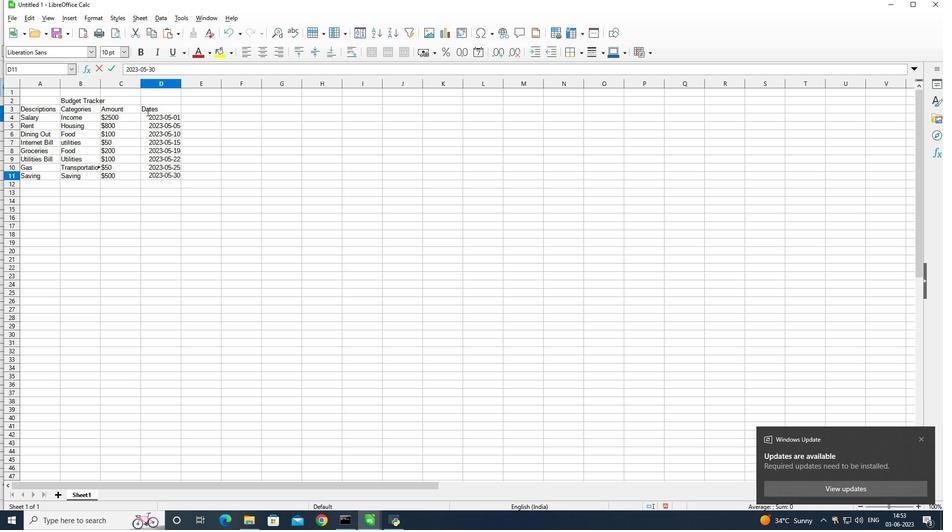 
Action: Mouse moved to (188, 106)
Screenshot: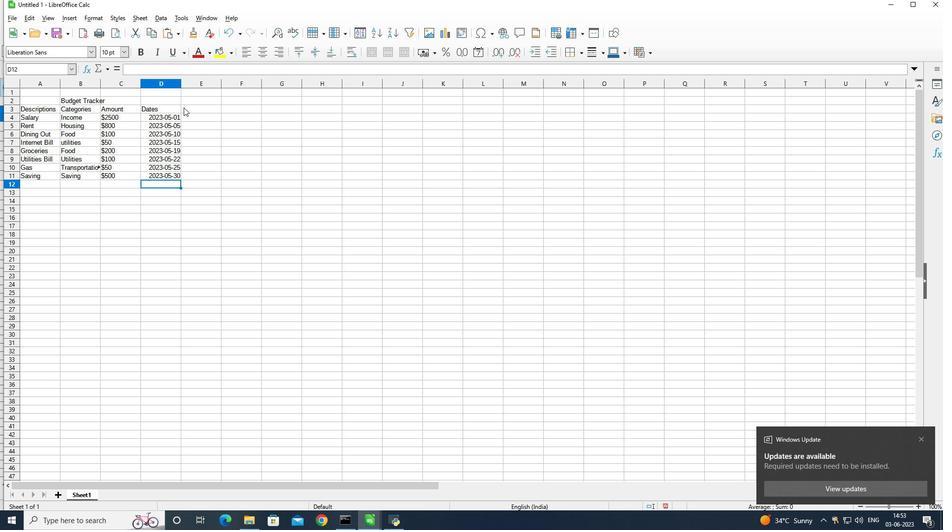 
Action: Mouse pressed left at (188, 106)
Screenshot: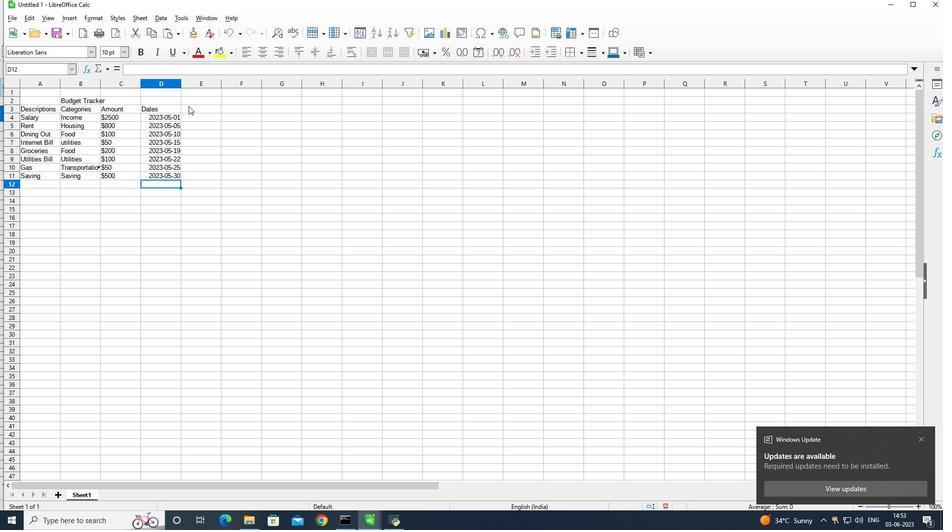 
Action: Mouse moved to (203, 109)
Screenshot: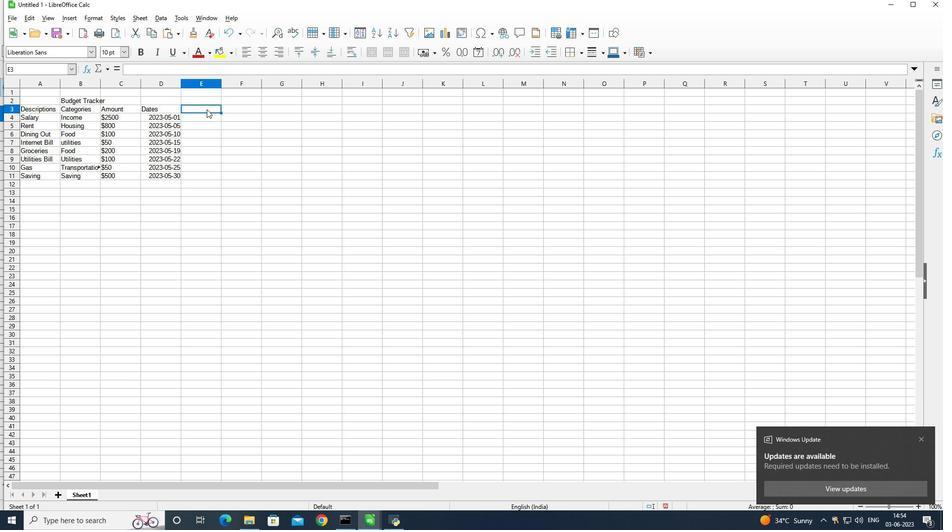 
Action: Key pressed <Key.shift>Income/<Key.shift><Key.shift><Key.shift><Key.shift>Expense<Key.enter><Key.shift>Income<Key.enter>
Screenshot: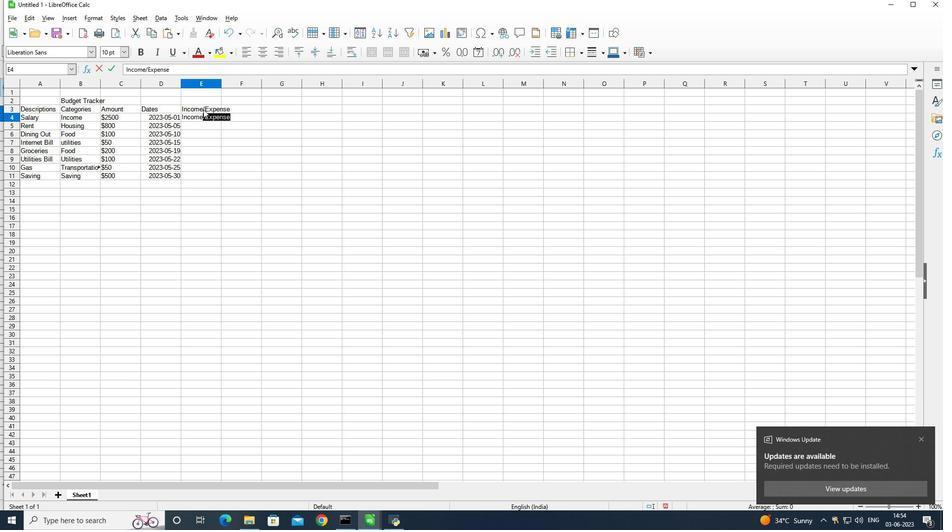 
Action: Mouse moved to (221, 115)
Screenshot: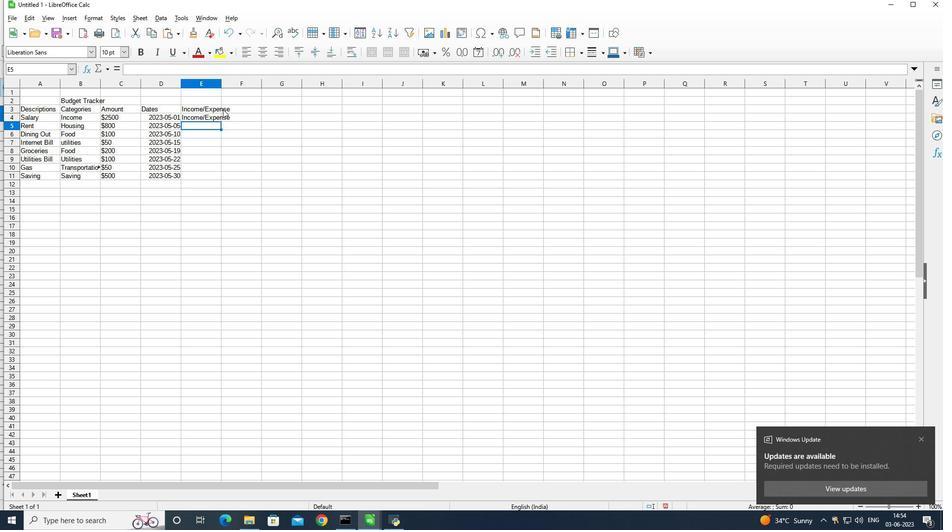 
Action: Mouse pressed left at (221, 115)
Screenshot: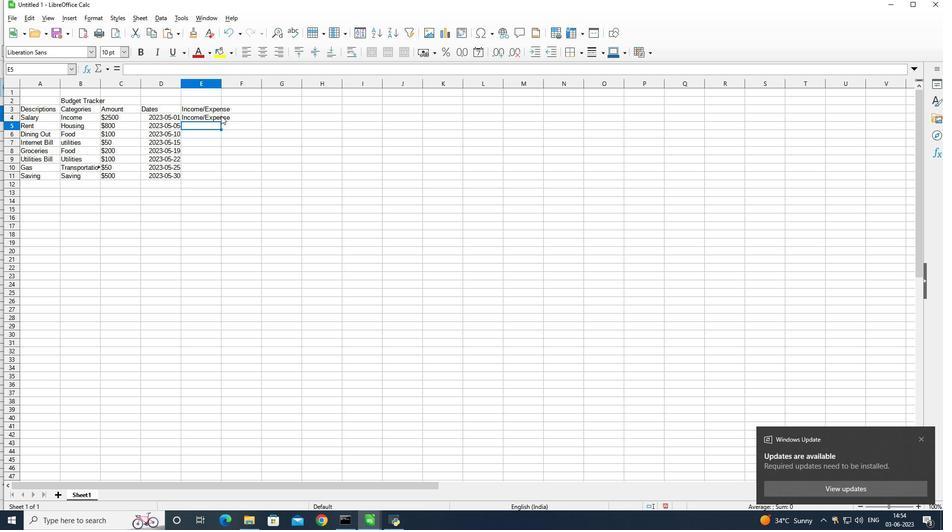 
Action: Mouse moved to (221, 115)
Screenshot: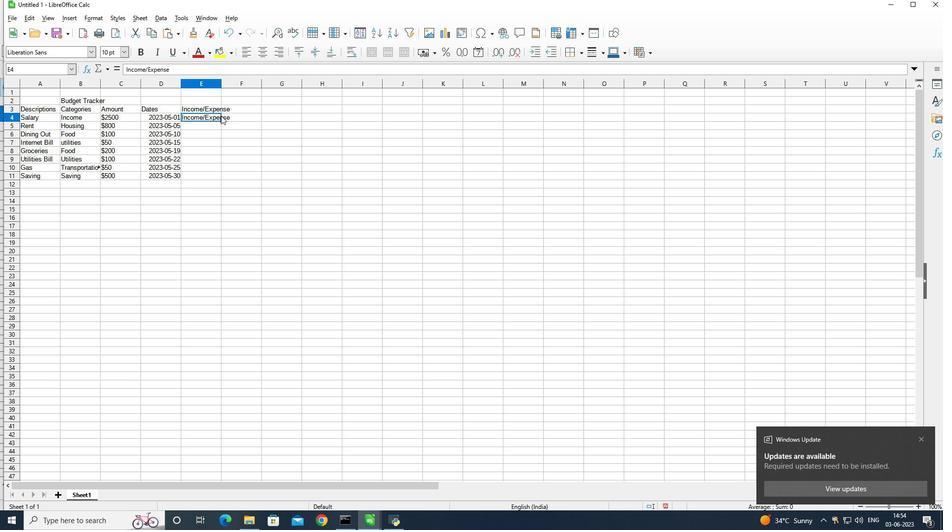 
Action: Mouse pressed left at (221, 115)
Screenshot: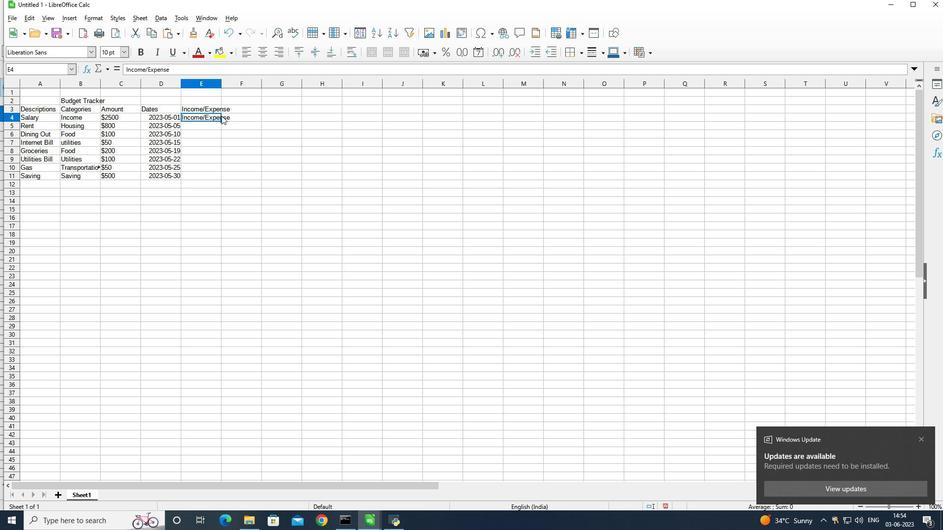 
Action: Mouse moved to (209, 117)
Screenshot: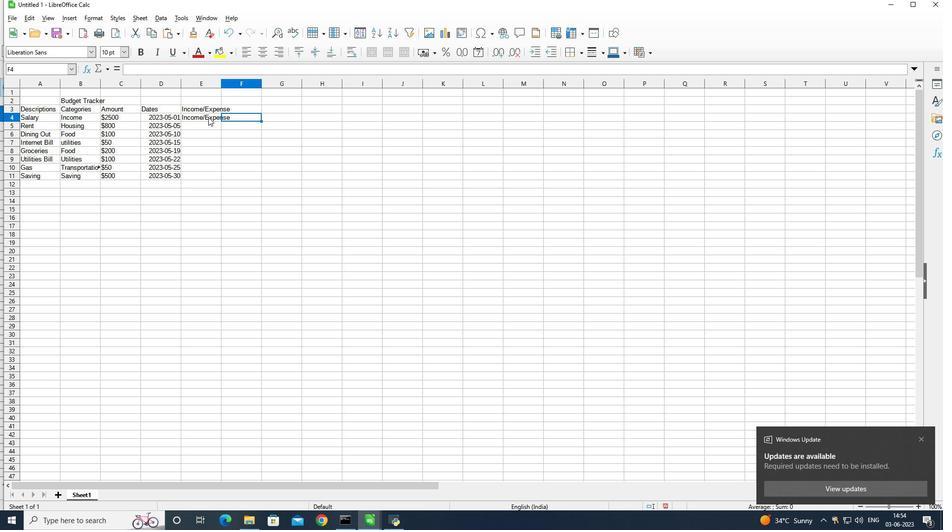 
Action: Mouse pressed left at (209, 117)
Screenshot: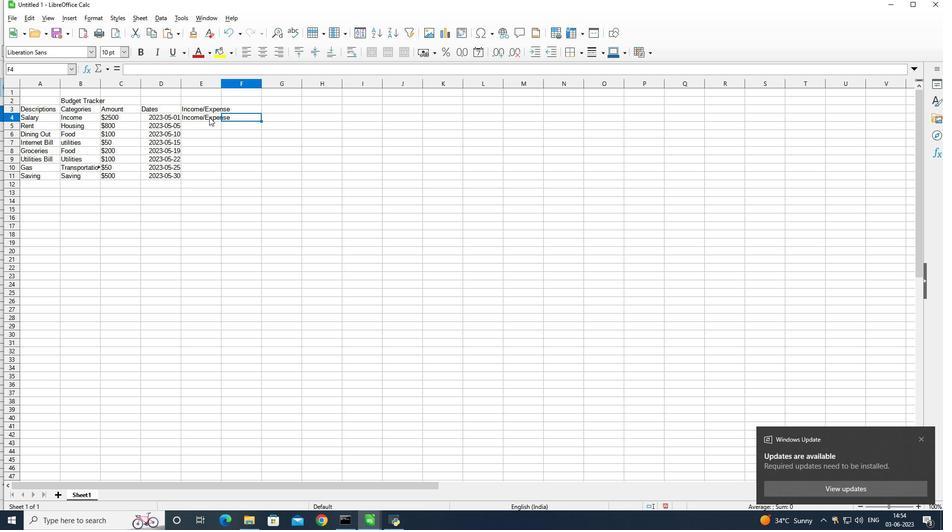 
Action: Mouse moved to (209, 117)
Screenshot: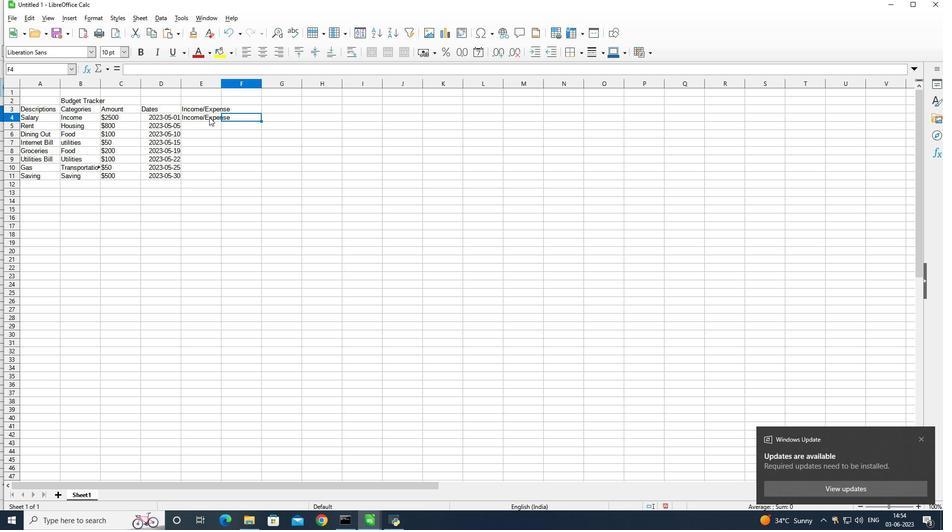 
Action: Mouse pressed left at (209, 117)
Screenshot: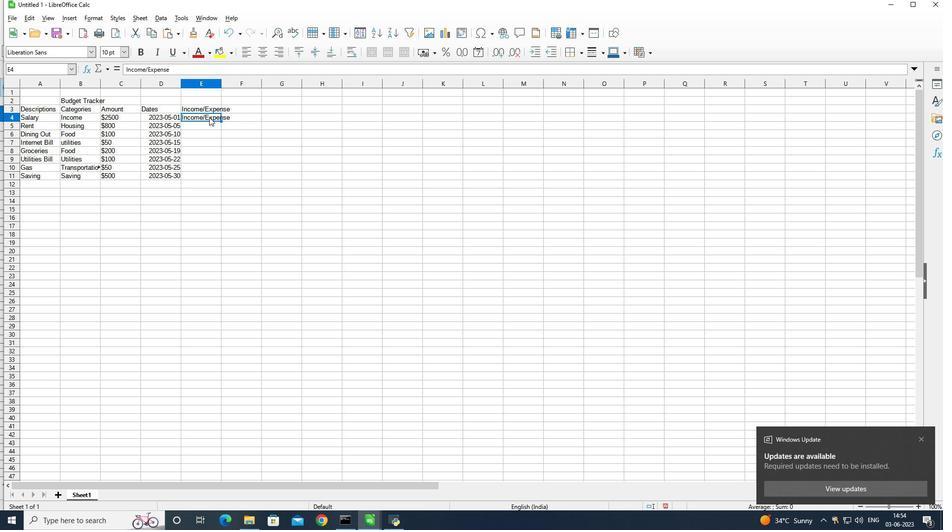
Action: Mouse moved to (226, 116)
Screenshot: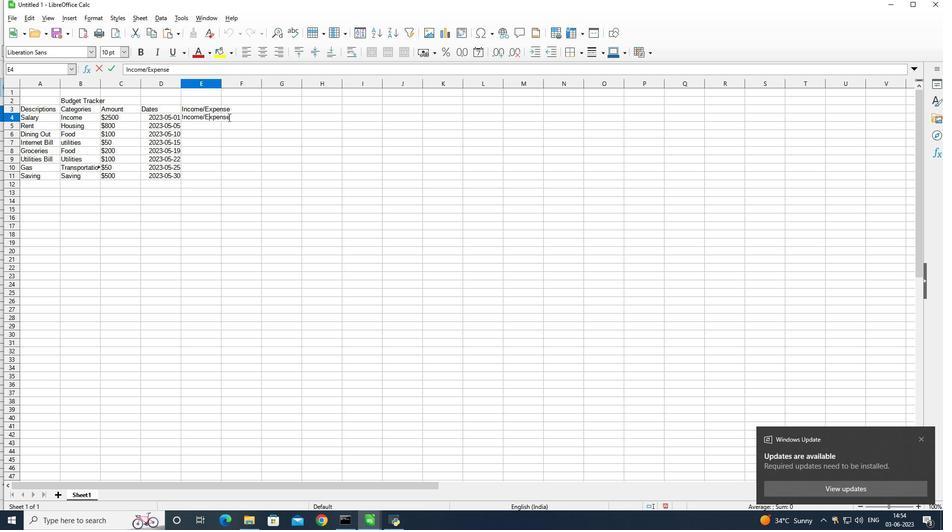 
Action: Key pressed <Key.right>
Screenshot: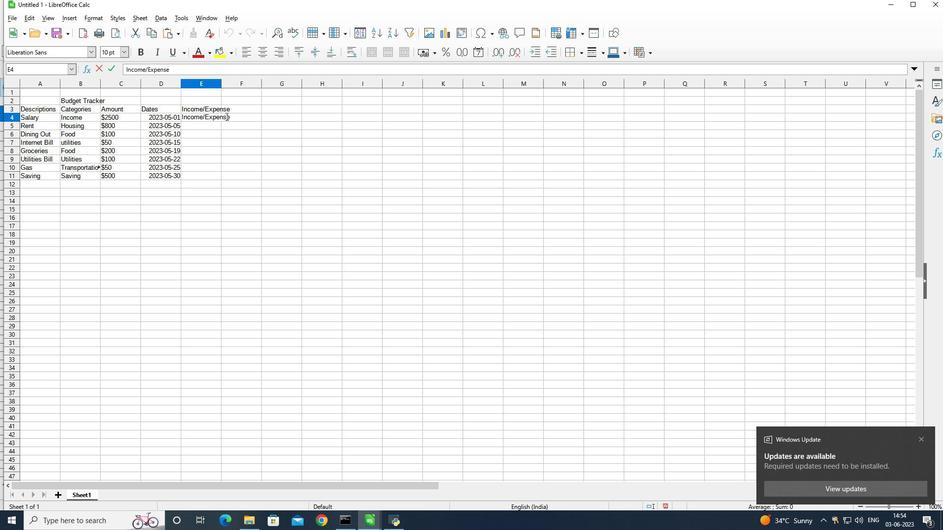 
Action: Mouse moved to (226, 116)
Screenshot: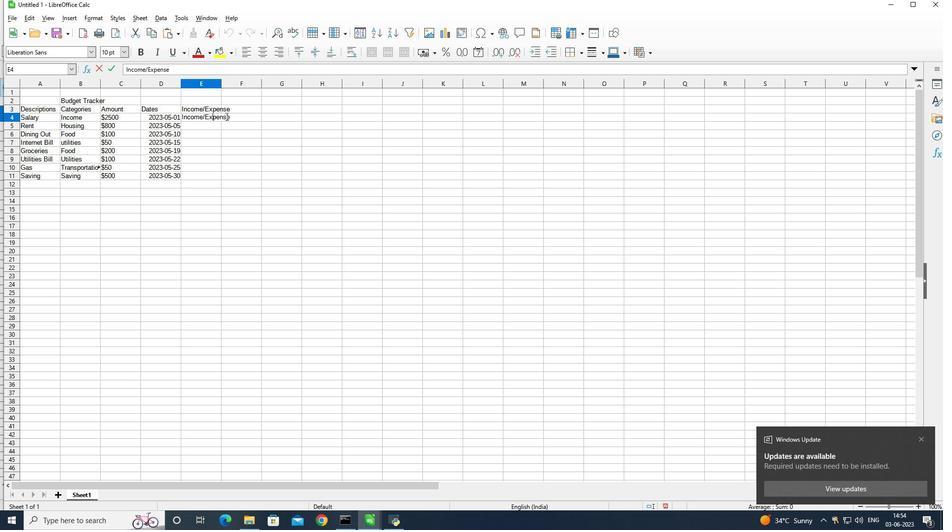 
Action: Key pressed <Key.right><Key.right><Key.right><Key.right><Key.right><Key.backspace><Key.backspace><Key.backspace><Key.backspace><Key.backspace><Key.backspace><Key.backspace><Key.backspace><Key.enter><Key.shift>Expense<Key.enter>
Screenshot: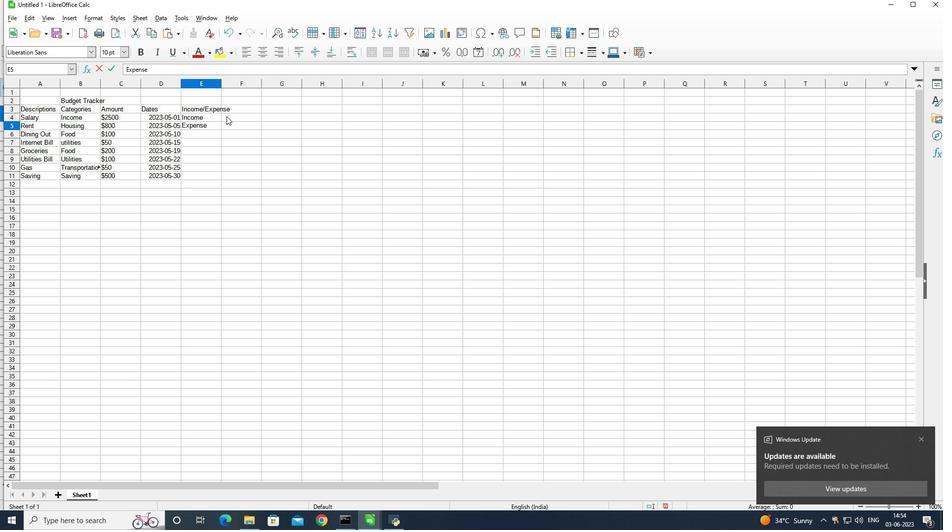 
Action: Mouse moved to (201, 125)
Screenshot: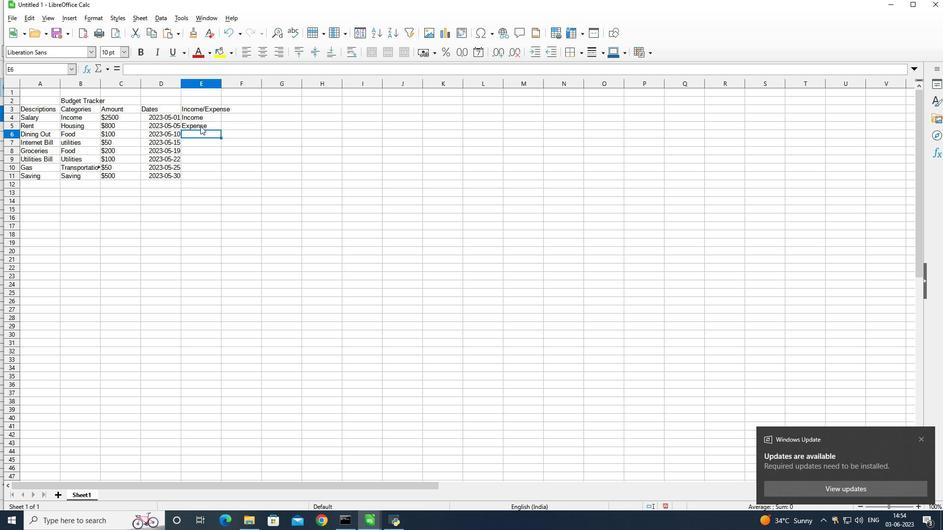 
Action: Mouse pressed left at (201, 125)
Screenshot: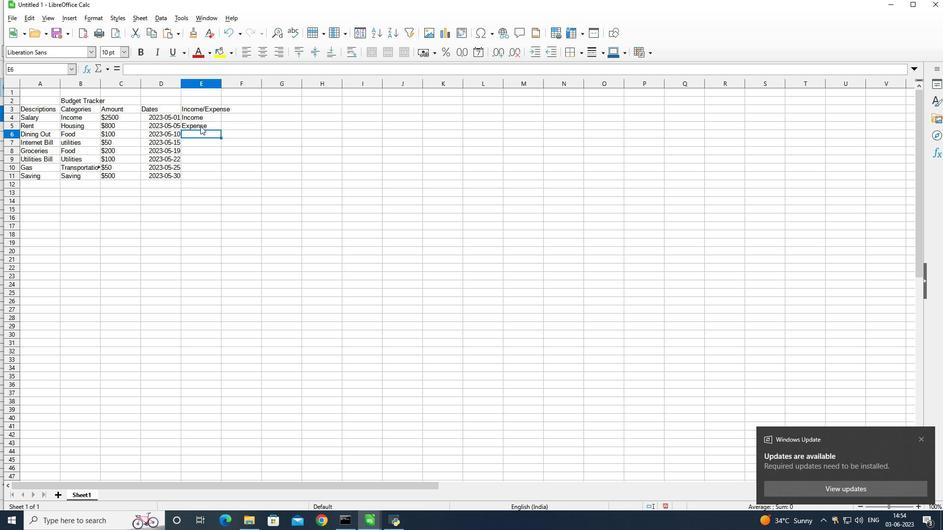 
Action: Mouse moved to (203, 125)
Screenshot: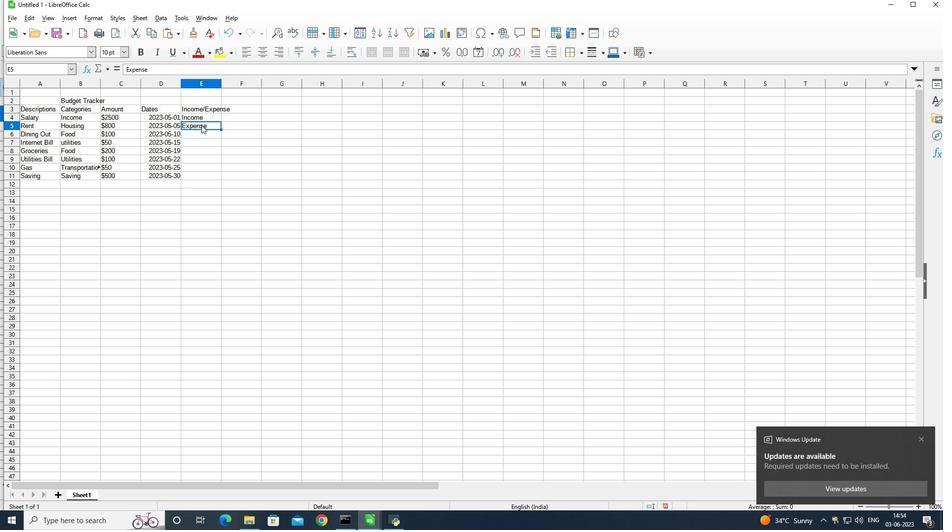 
Action: Mouse pressed left at (203, 125)
Screenshot: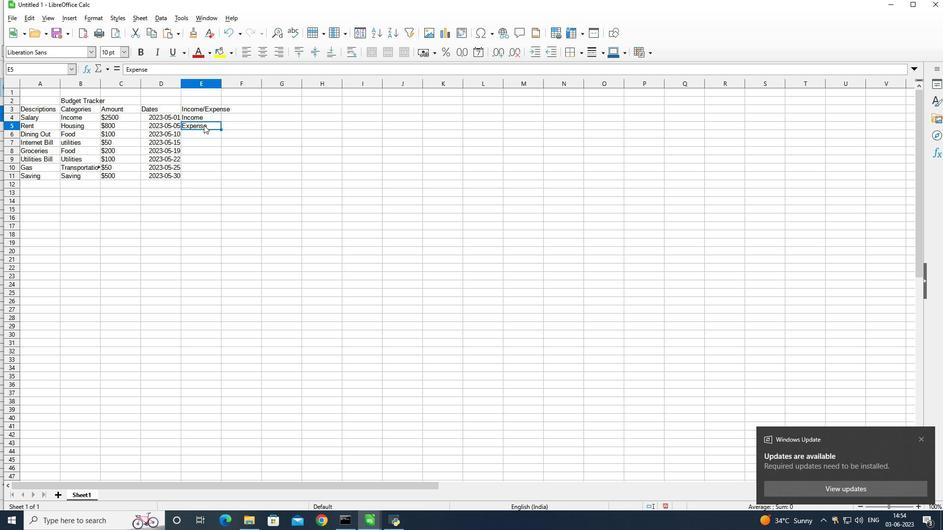 
Action: Mouse moved to (206, 155)
Screenshot: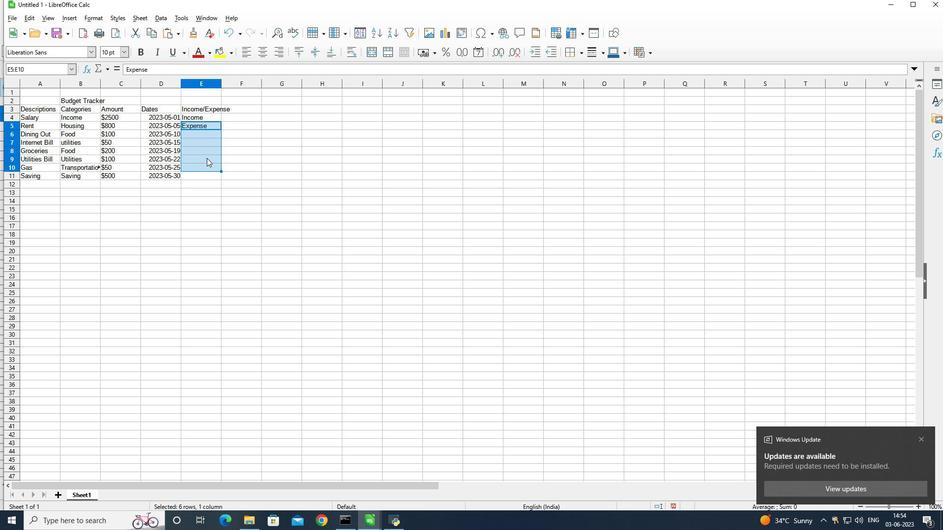 
Action: Key pressed <Key.enter>
Screenshot: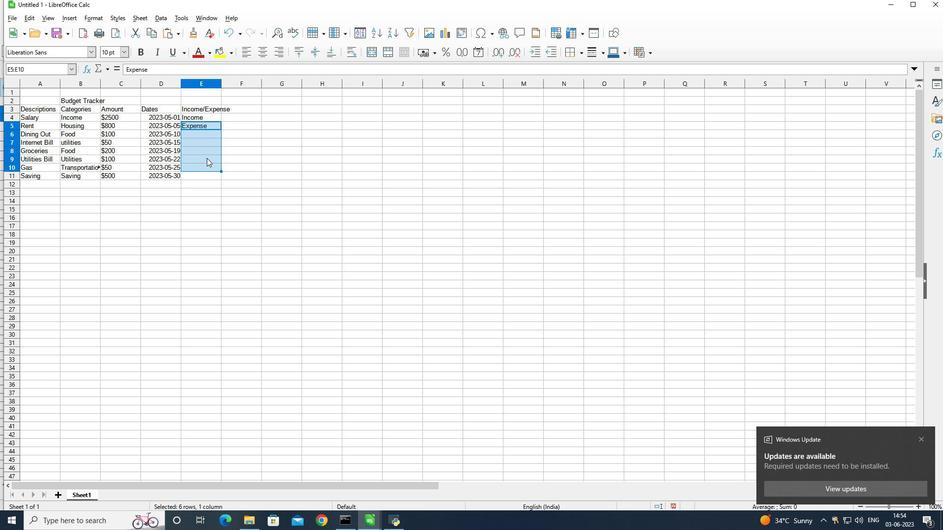 
Action: Mouse moved to (200, 128)
Screenshot: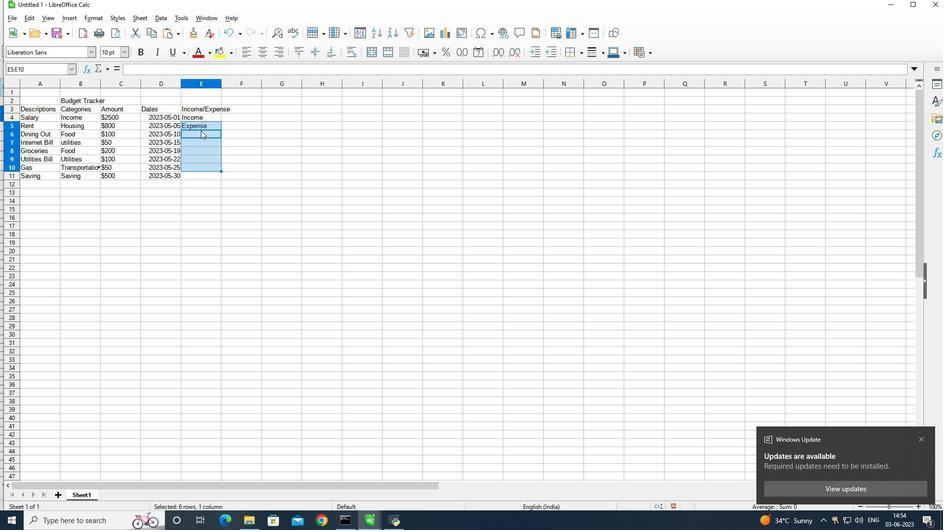 
Action: Mouse pressed left at (200, 128)
Screenshot: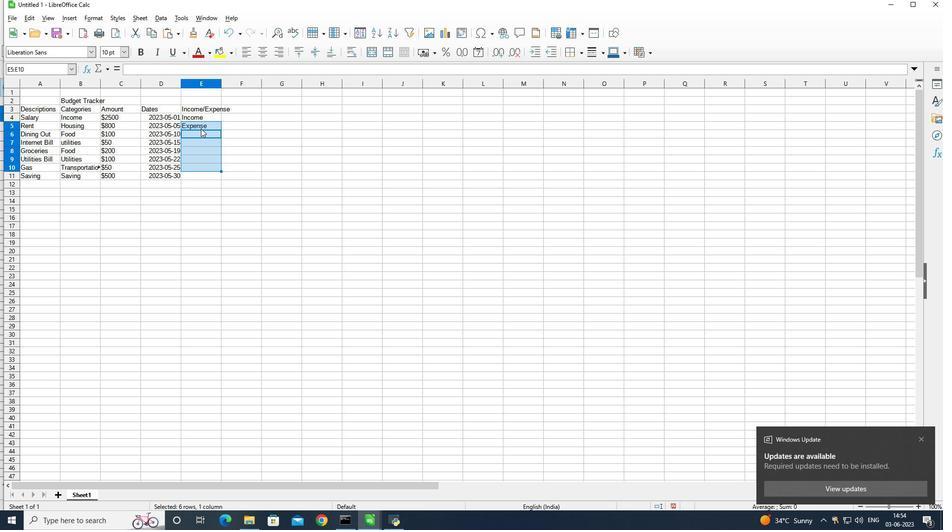 
Action: Mouse moved to (220, 128)
Screenshot: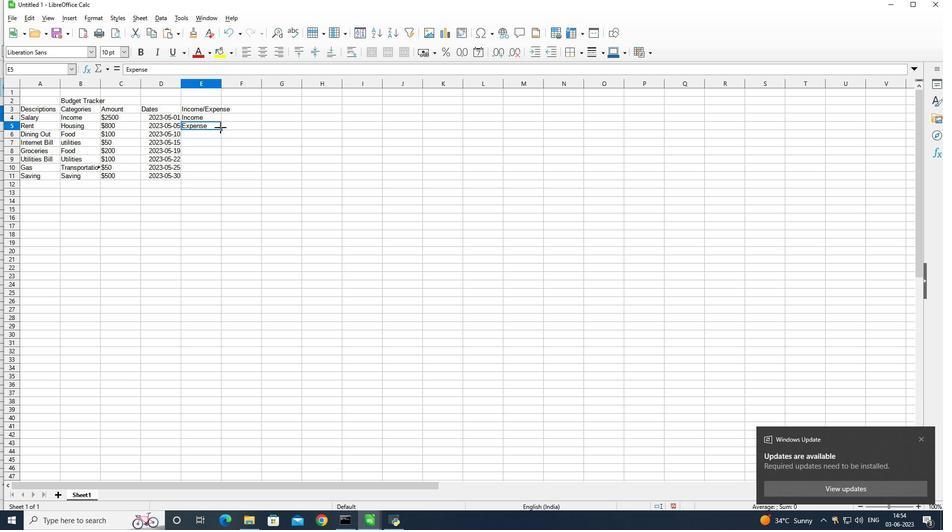 
Action: Mouse pressed left at (220, 128)
Screenshot: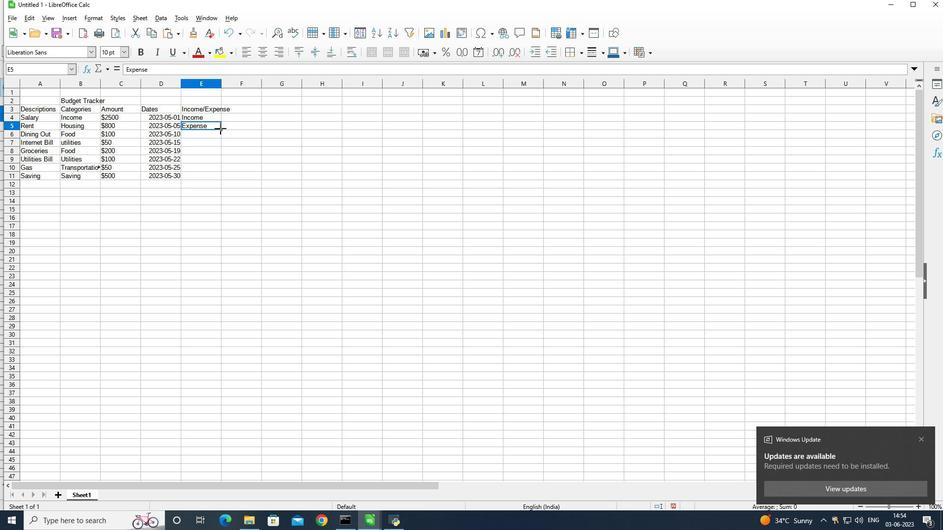 
Action: Mouse moved to (212, 173)
Screenshot: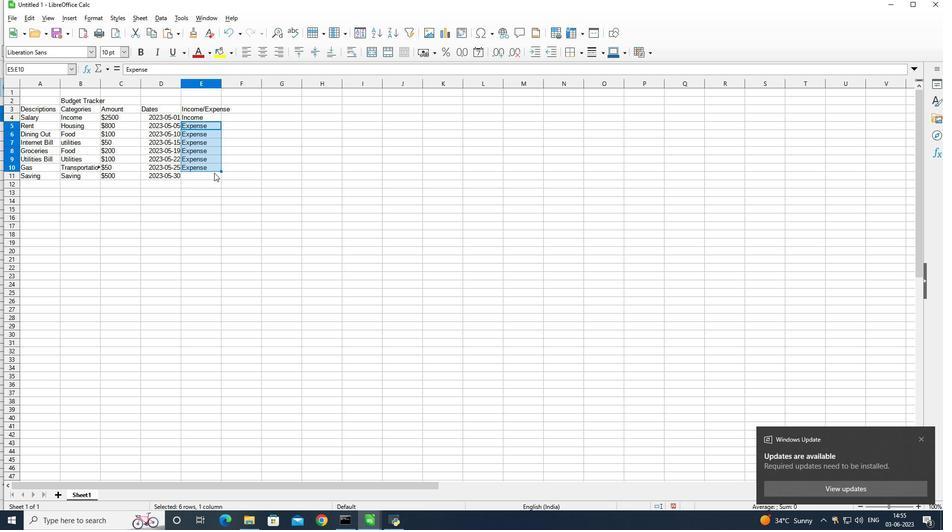 
Action: Mouse pressed left at (212, 173)
Screenshot: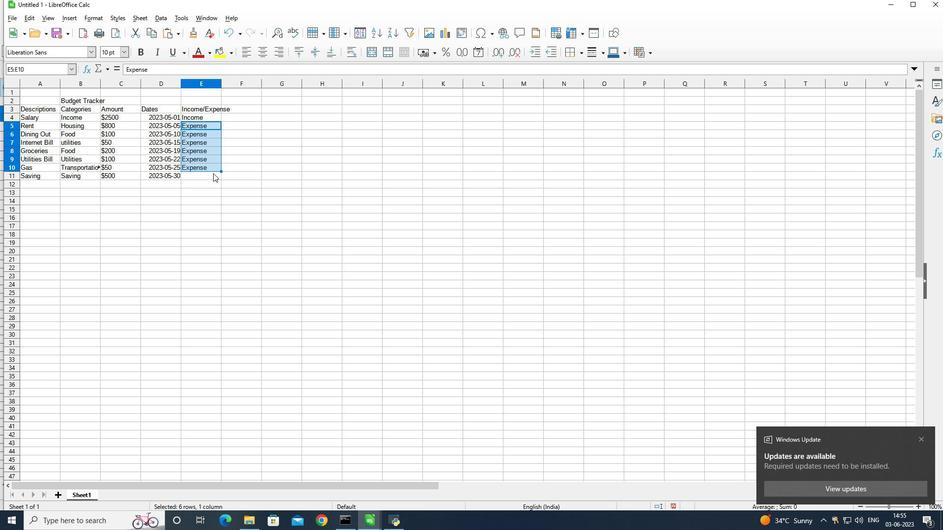 
Action: Mouse moved to (211, 172)
Screenshot: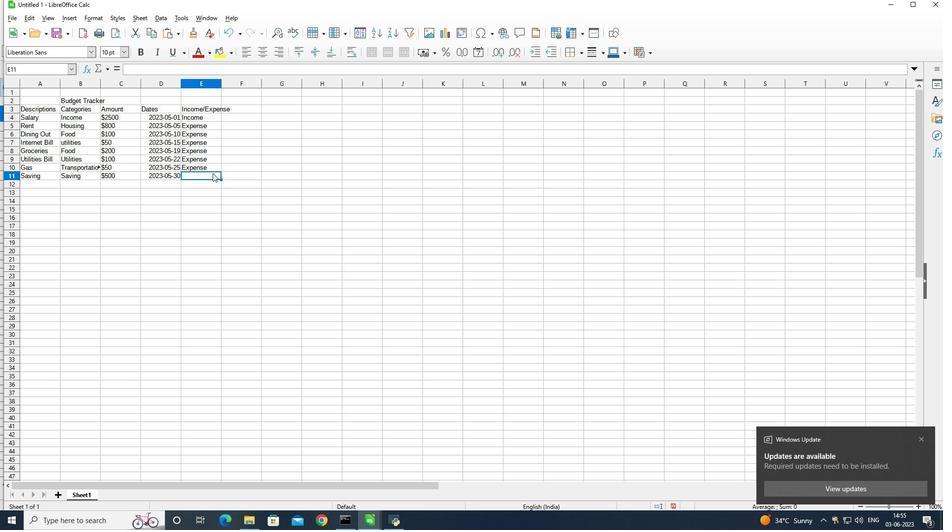 
Action: Key pressed <Key.shift>income
Screenshot: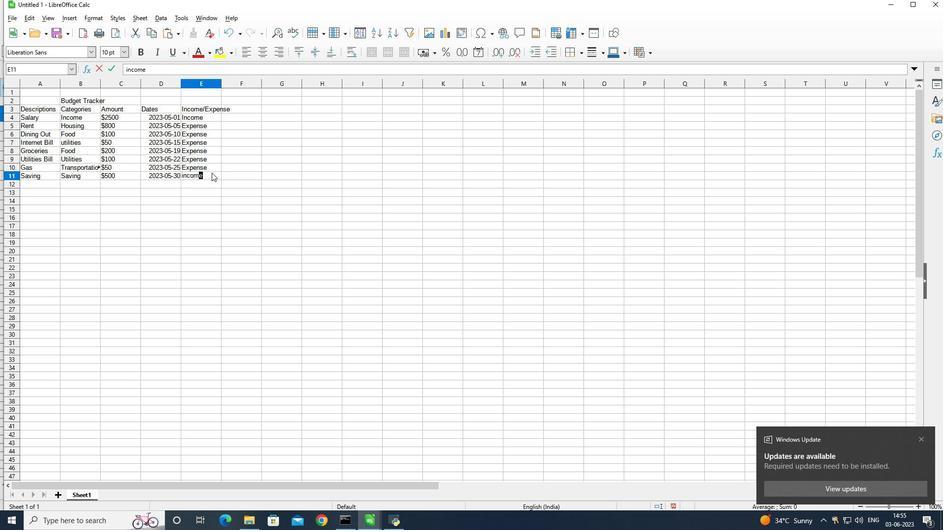 
Action: Mouse moved to (124, 118)
Screenshot: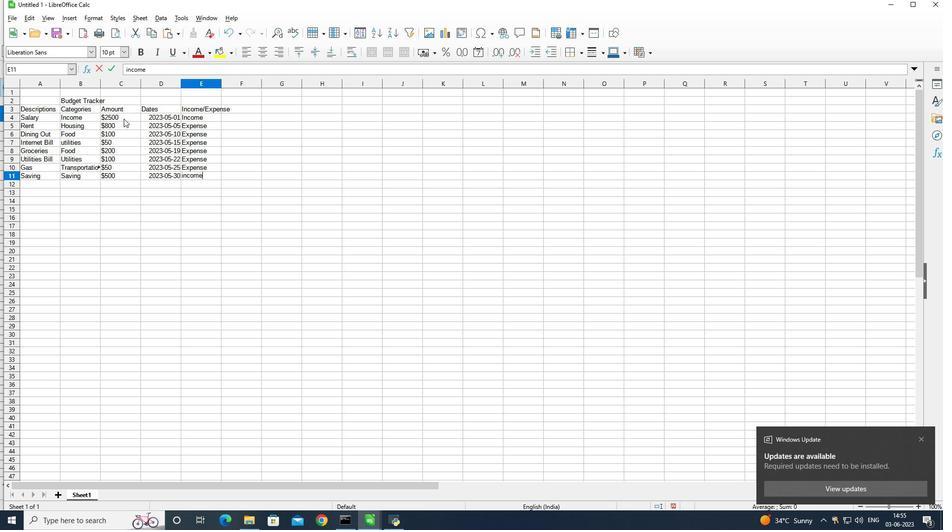 
Action: Key pressed ctrl+S
Screenshot: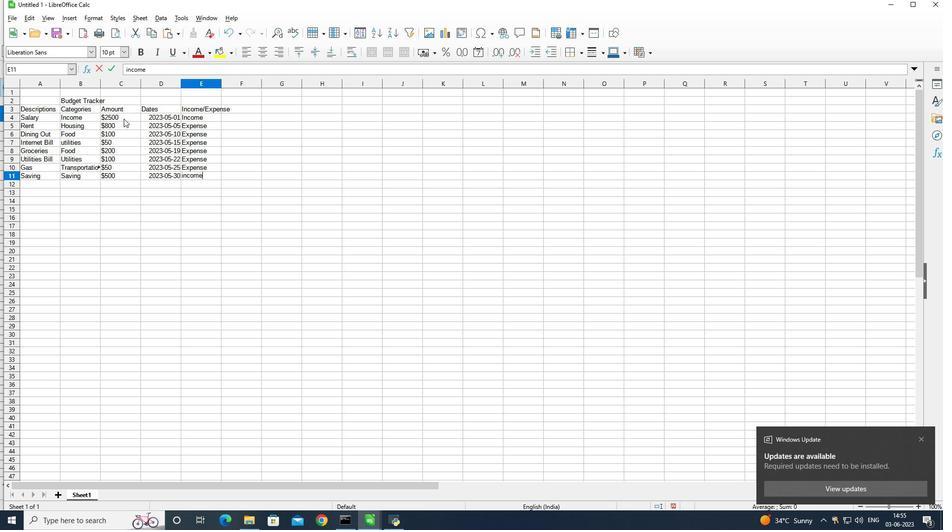
Action: Mouse moved to (160, 158)
Screenshot: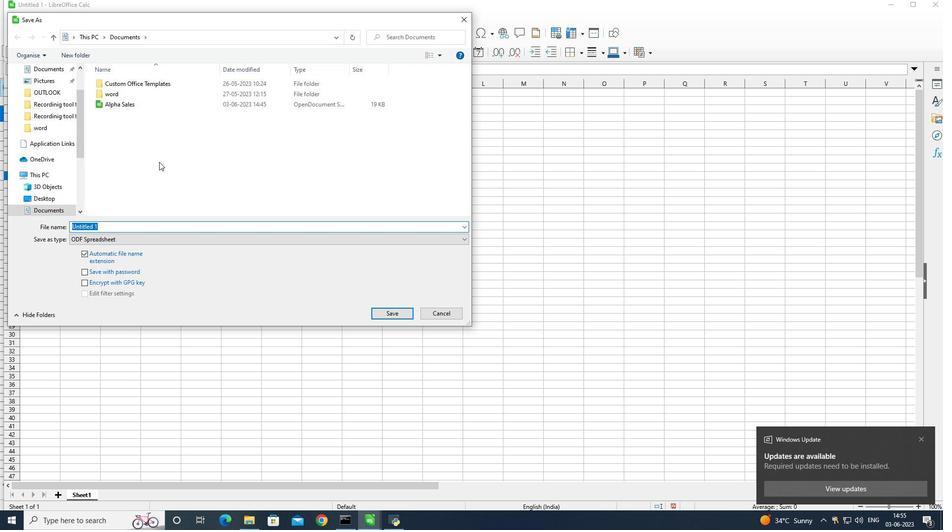 
Action: Key pressed <Key.shift>Alpha<Key.shift>Sales<Key.space>log<Key.enter>
Screenshot: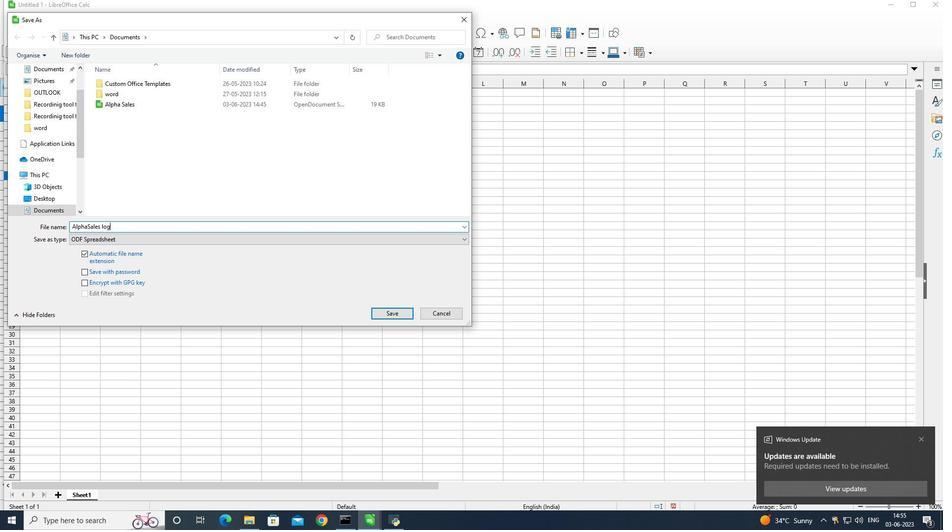 
Action: Mouse moved to (231, 140)
Screenshot: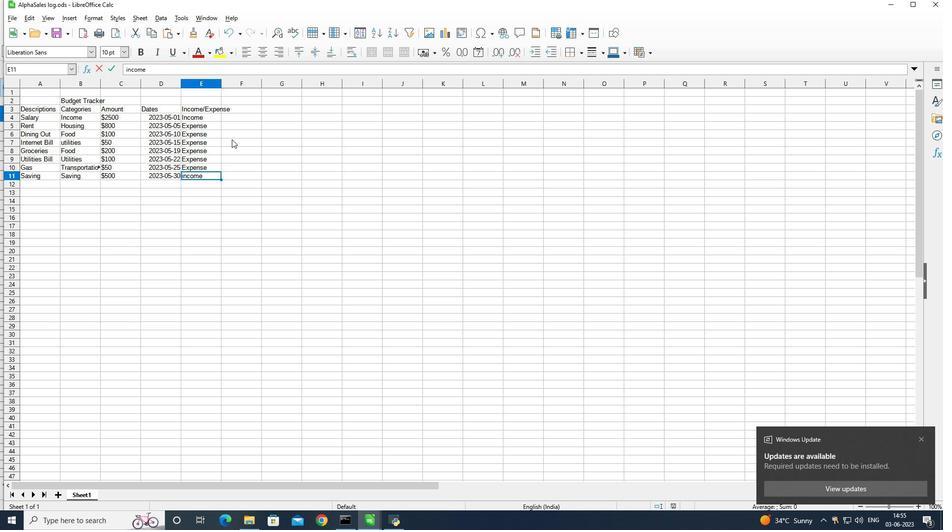 
